 Task: Add an event with the title Second Training Session: Effective Team Collaboration Strategies, date '2024/03/26', time 7:30 AM to 9:30 AMand add a description: Reviewing the campaign's budget allocation and resource utilization to determine if they were optimized and aligned with the campaign goals. This includes evaluating the cost-effectiveness of various marketing activities and identifying opportunities for cost reduction or reallocation., put the event into Green category . Add location for the event as: Antwerp, Belgium, logged in from the account softage.8@softage.netand send the event invitation to softage.9@softage.net and softage.10@softage.net. Set a reminder for the event 30 minutes before
Action: Mouse moved to (132, 155)
Screenshot: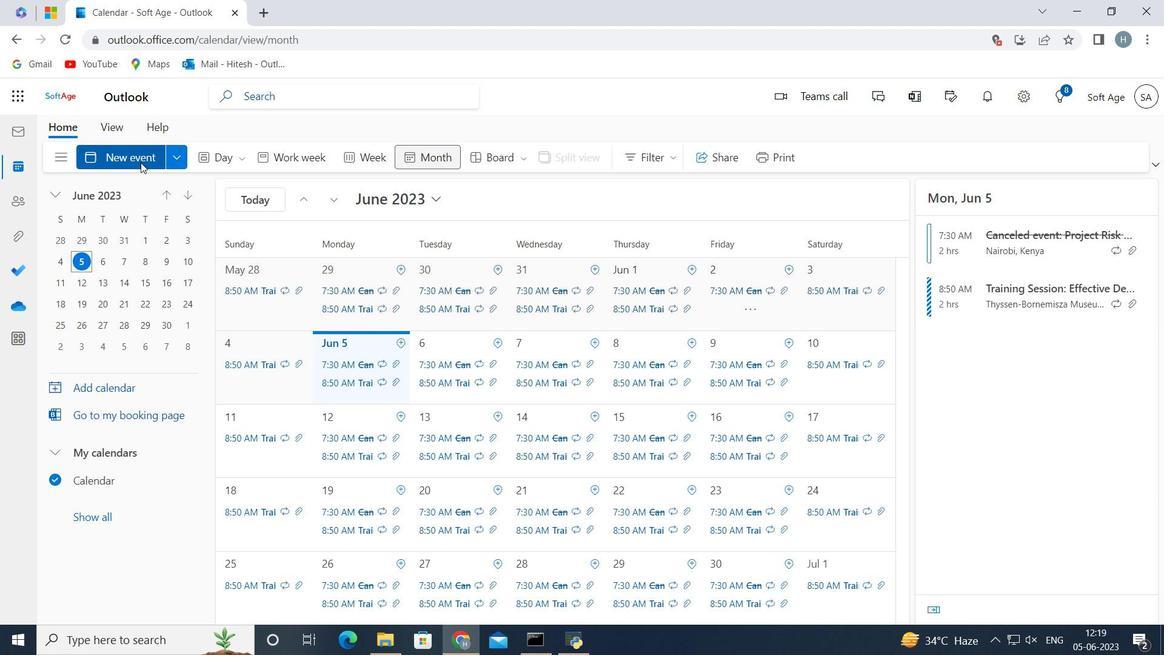 
Action: Mouse pressed left at (132, 155)
Screenshot: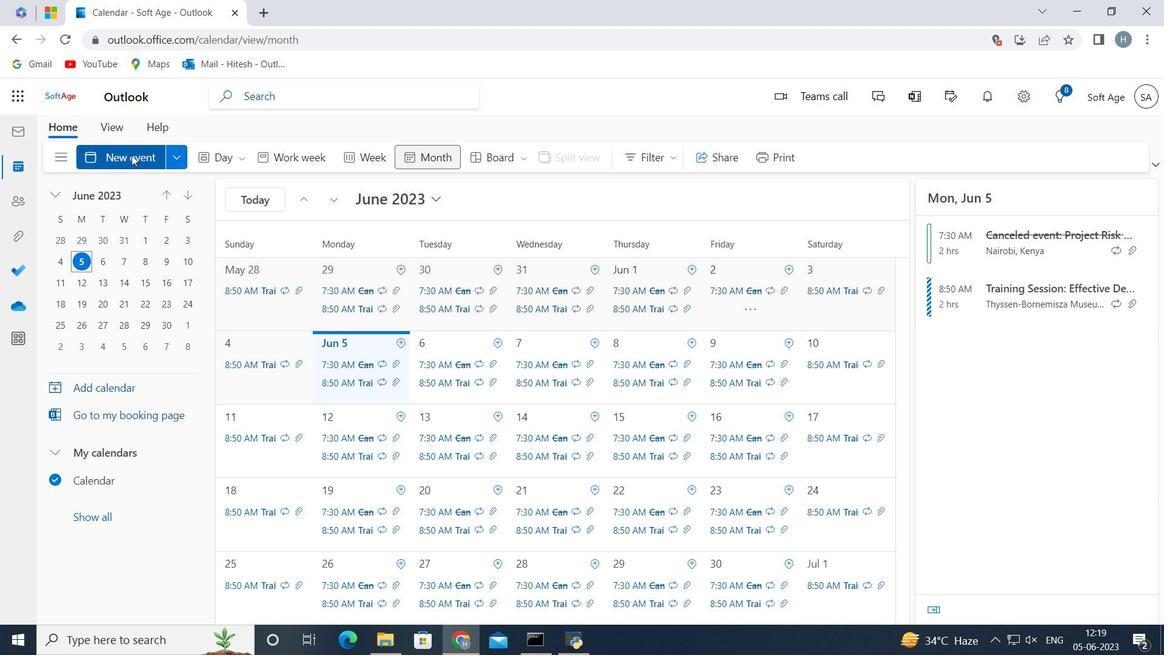 
Action: Mouse moved to (303, 246)
Screenshot: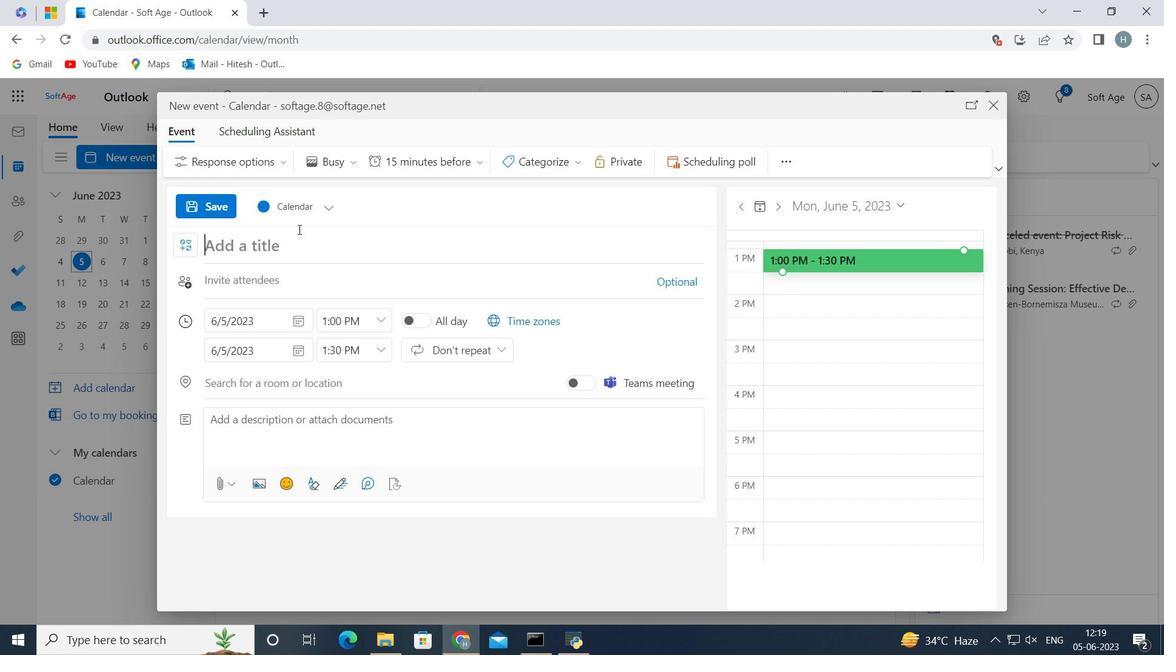 
Action: Mouse pressed left at (303, 246)
Screenshot: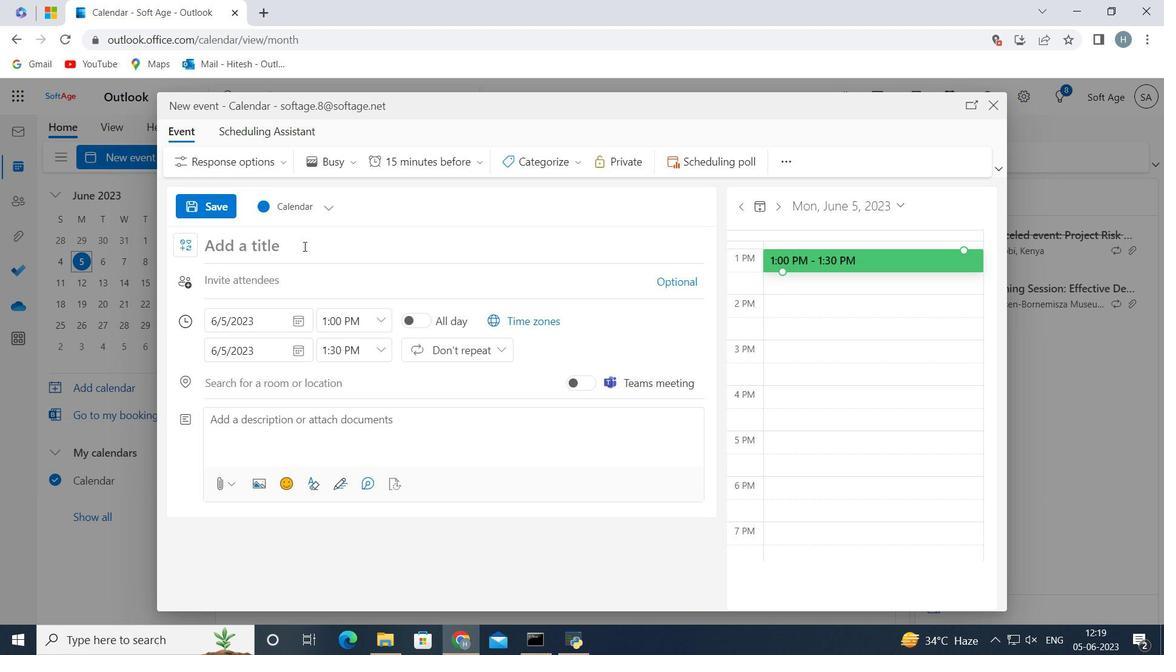 
Action: Key pressed <Key.shift>Second<Key.space><Key.shift>Training<Key.space><Key.shift>Session<Key.shift_r>:<Key.space><Key.shift>Effective<Key.space><Key.shift>Team<Key.space><Key.shift>Collaboration<Key.space><Key.shift>Strategies<Key.space>
Screenshot: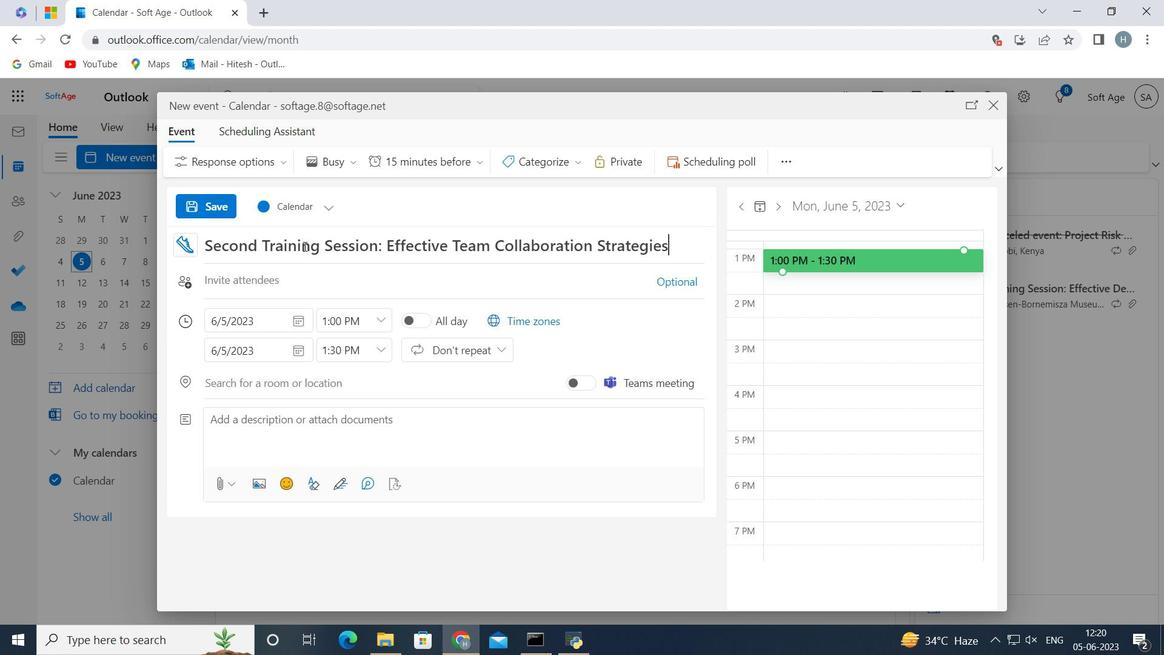 
Action: Mouse moved to (300, 318)
Screenshot: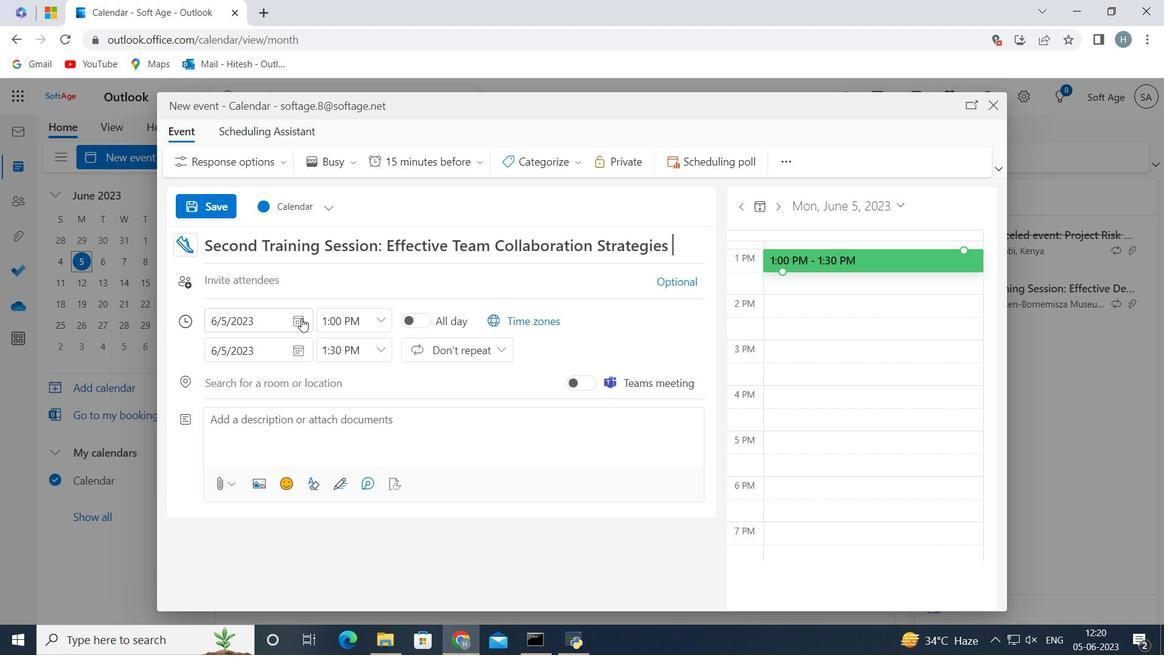 
Action: Mouse pressed left at (300, 318)
Screenshot: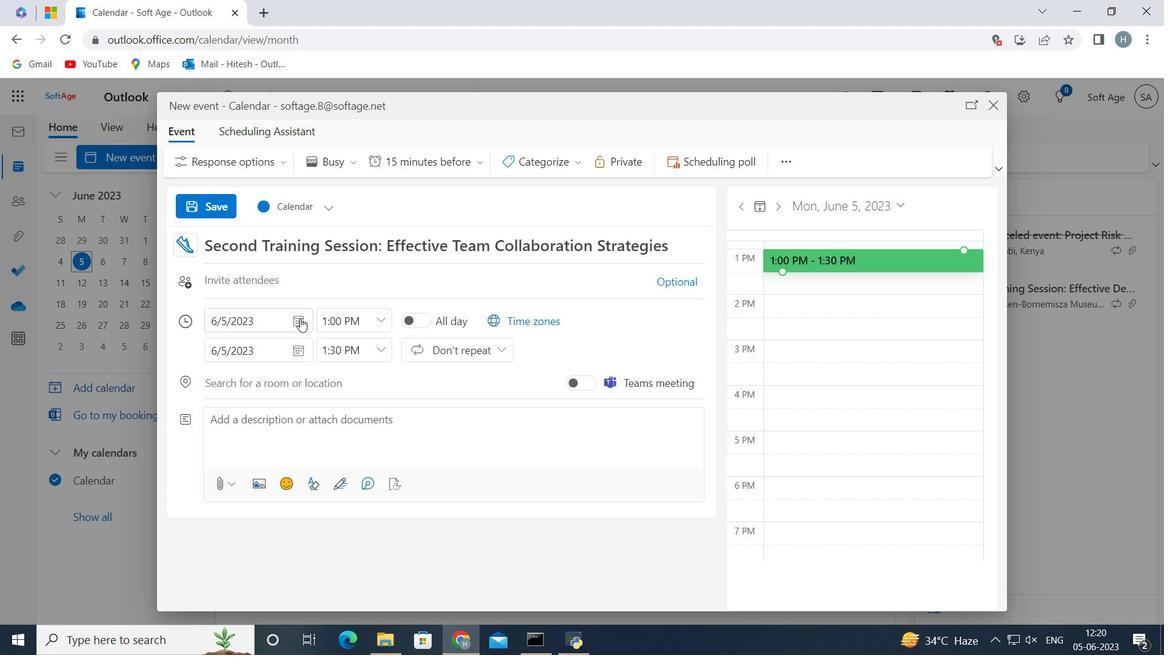 
Action: Mouse moved to (287, 350)
Screenshot: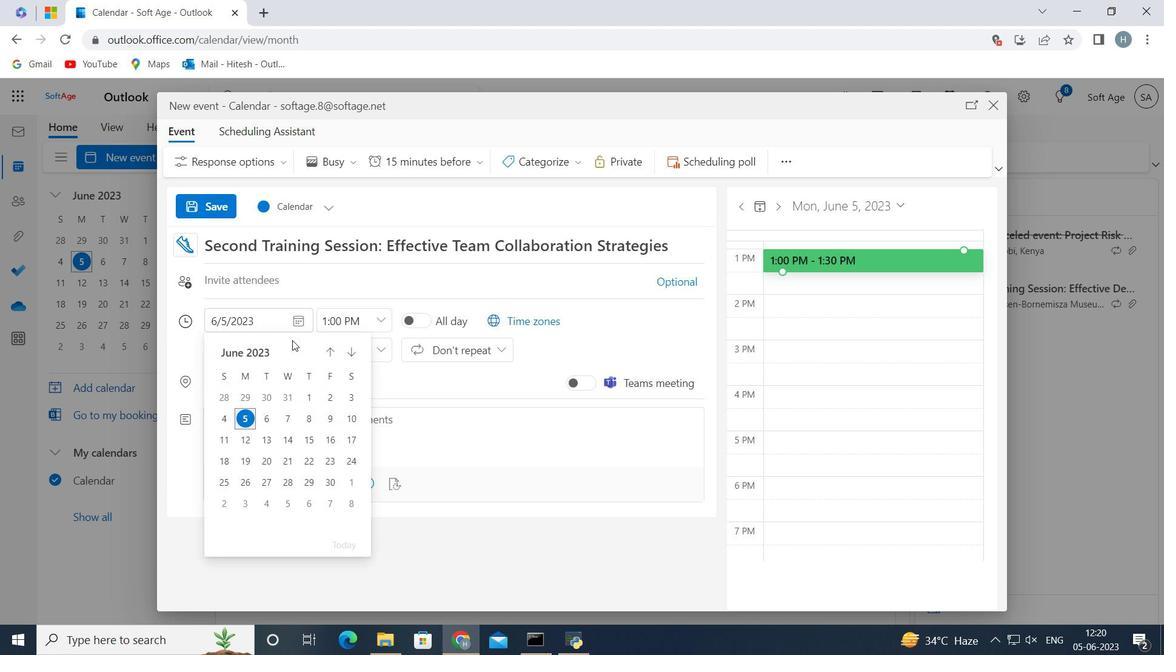 
Action: Mouse pressed left at (287, 350)
Screenshot: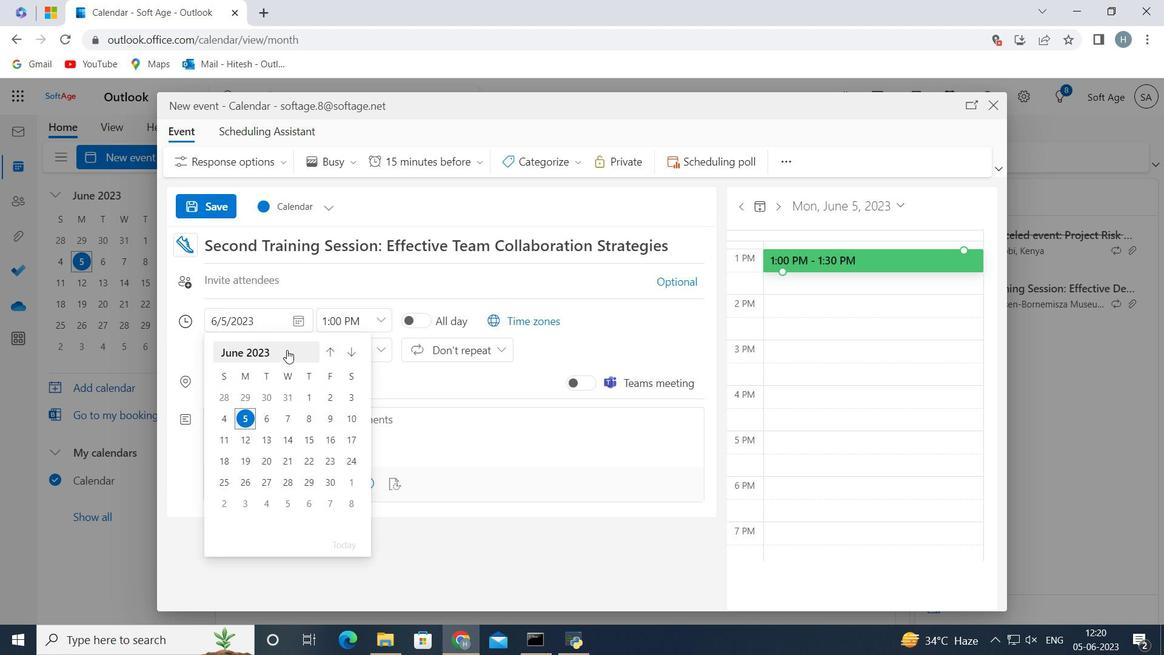 
Action: Mouse pressed left at (287, 350)
Screenshot: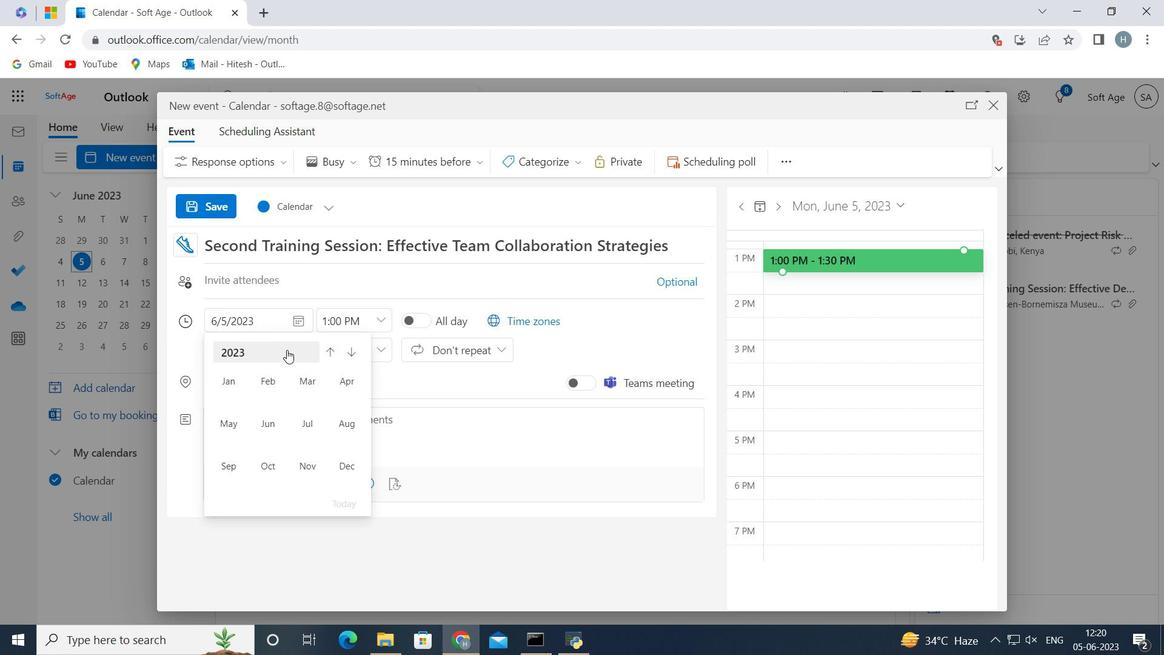 
Action: Mouse moved to (229, 415)
Screenshot: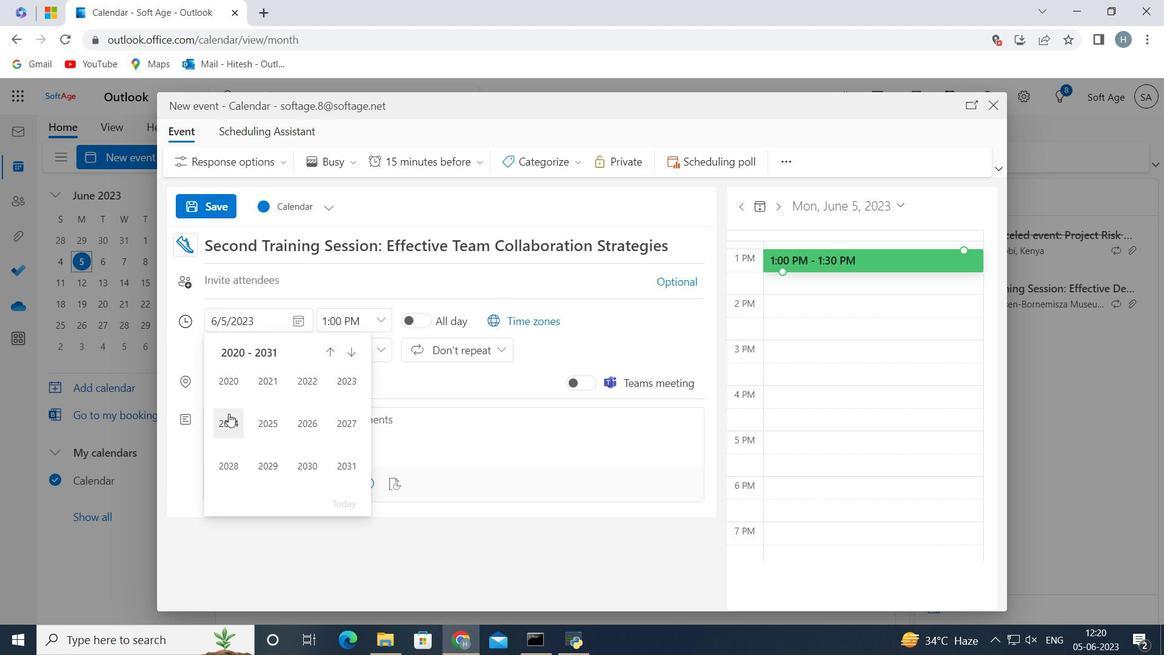 
Action: Mouse pressed left at (229, 415)
Screenshot: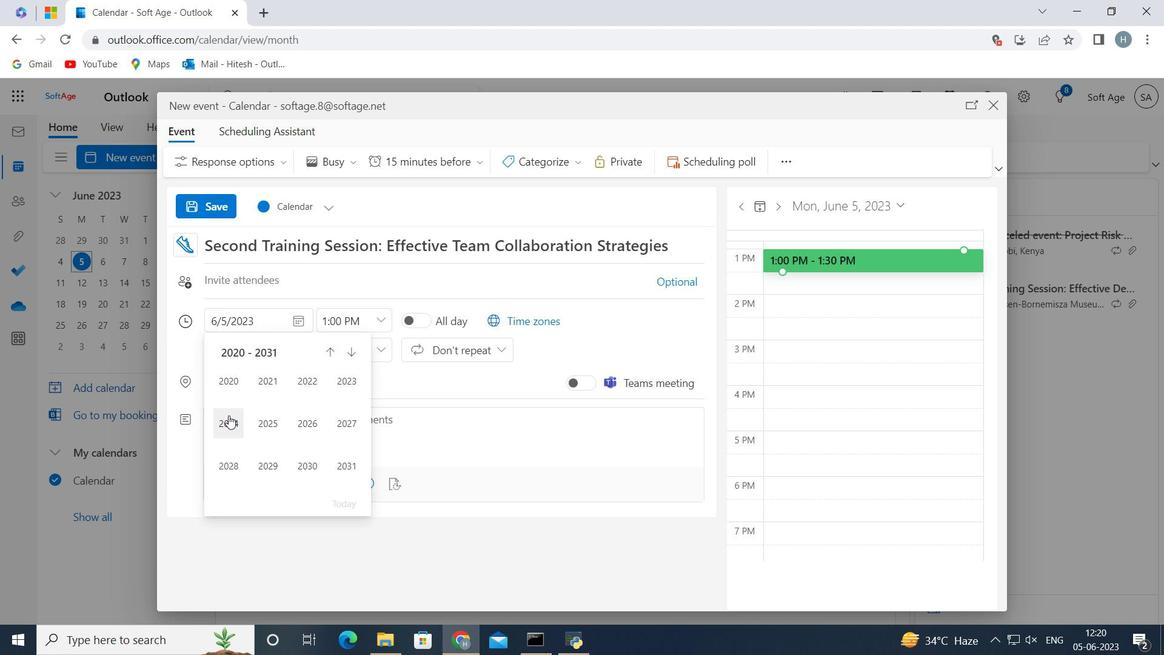 
Action: Mouse moved to (309, 379)
Screenshot: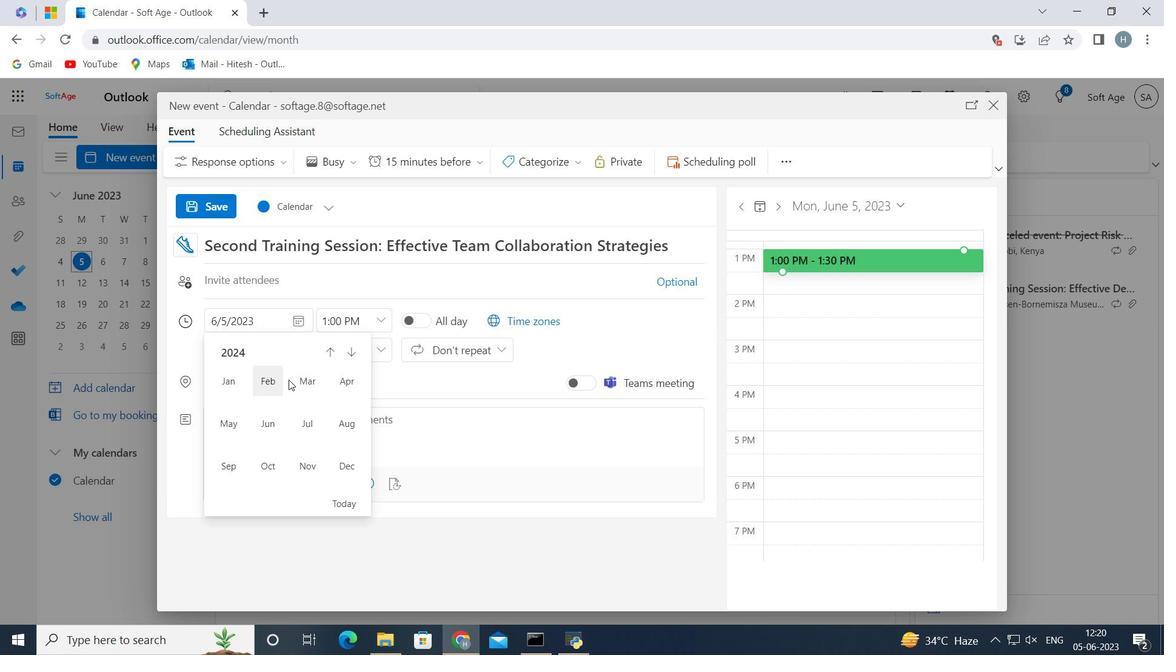 
Action: Mouse pressed left at (309, 379)
Screenshot: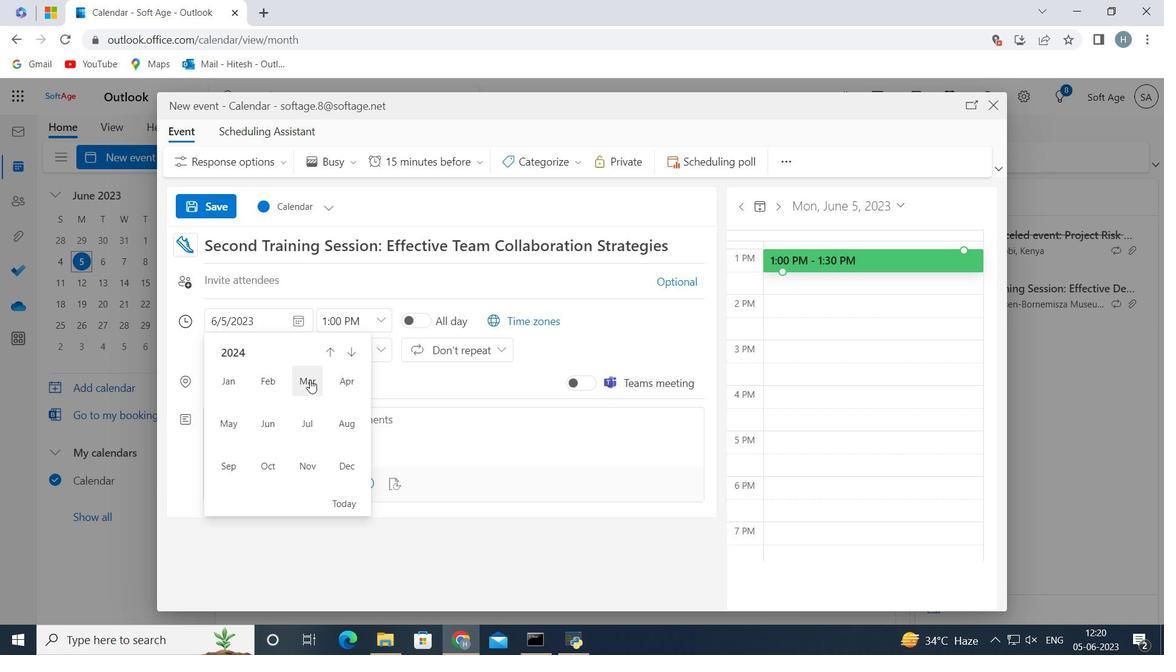 
Action: Mouse moved to (266, 479)
Screenshot: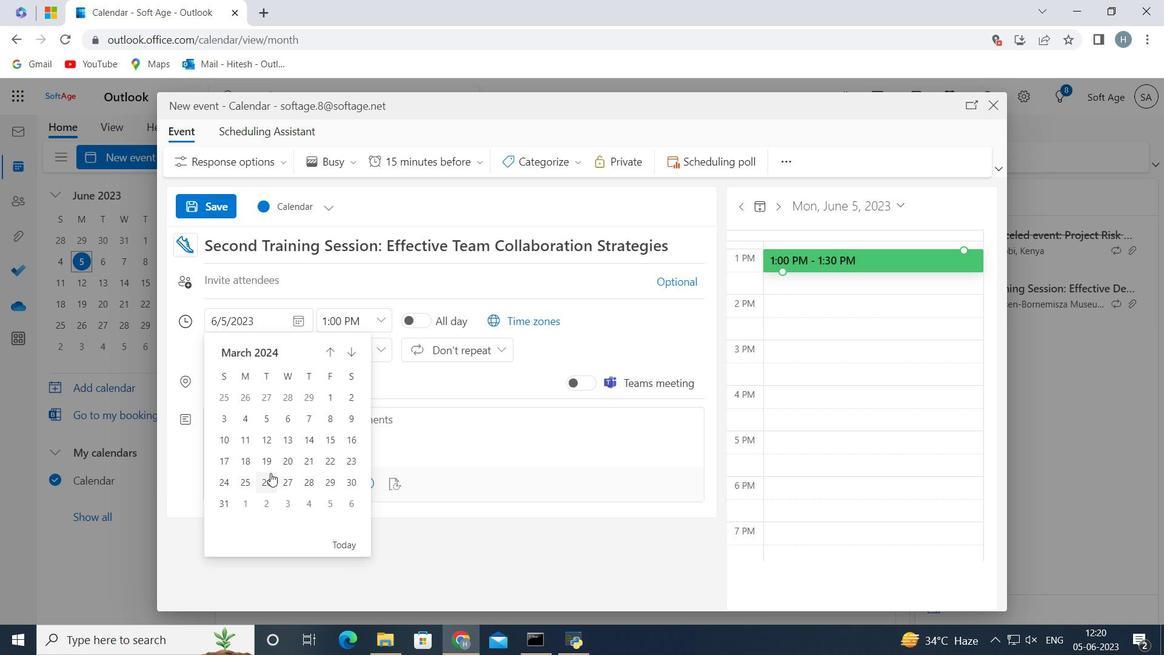 
Action: Mouse pressed left at (266, 479)
Screenshot: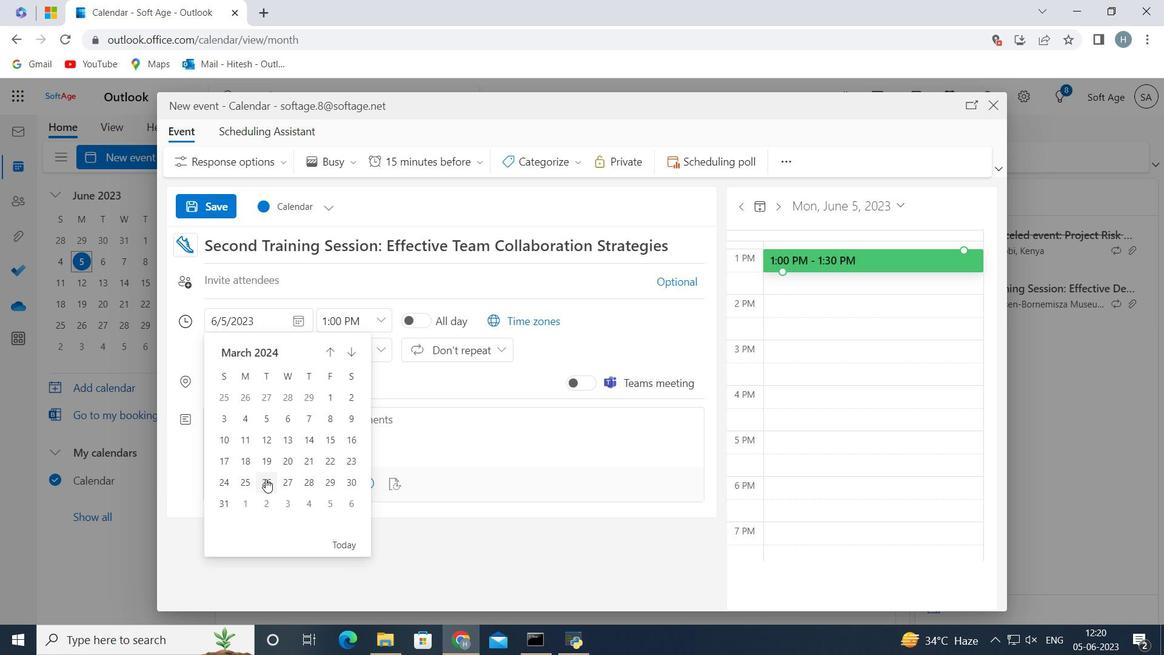 
Action: Mouse moved to (382, 317)
Screenshot: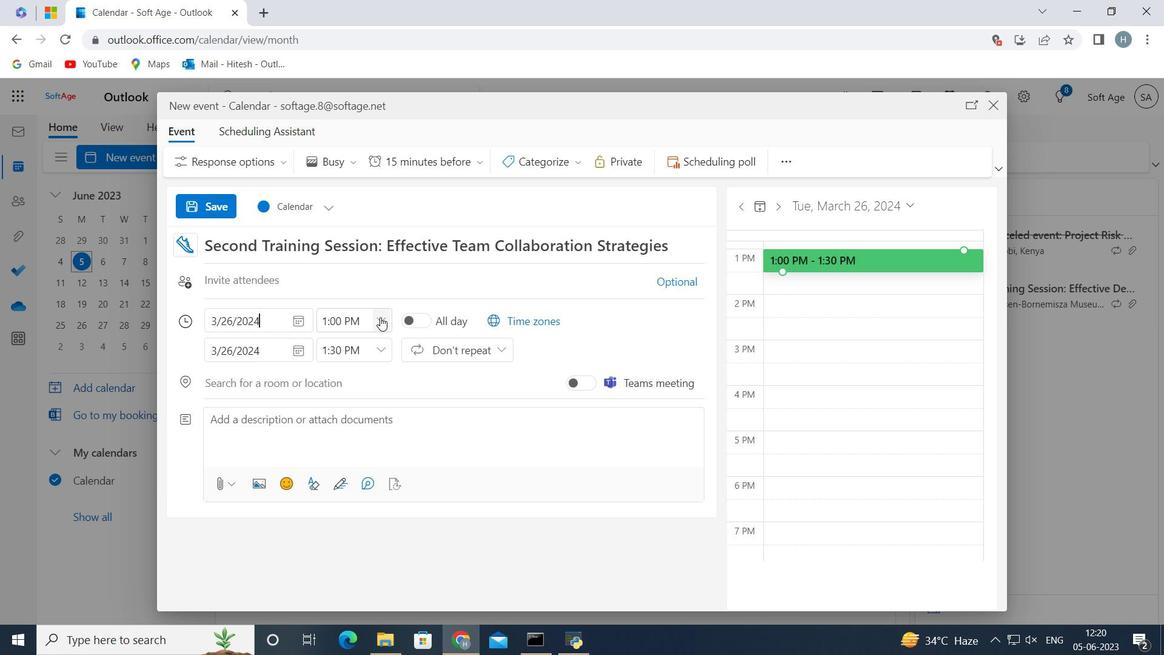 
Action: Mouse pressed left at (382, 317)
Screenshot: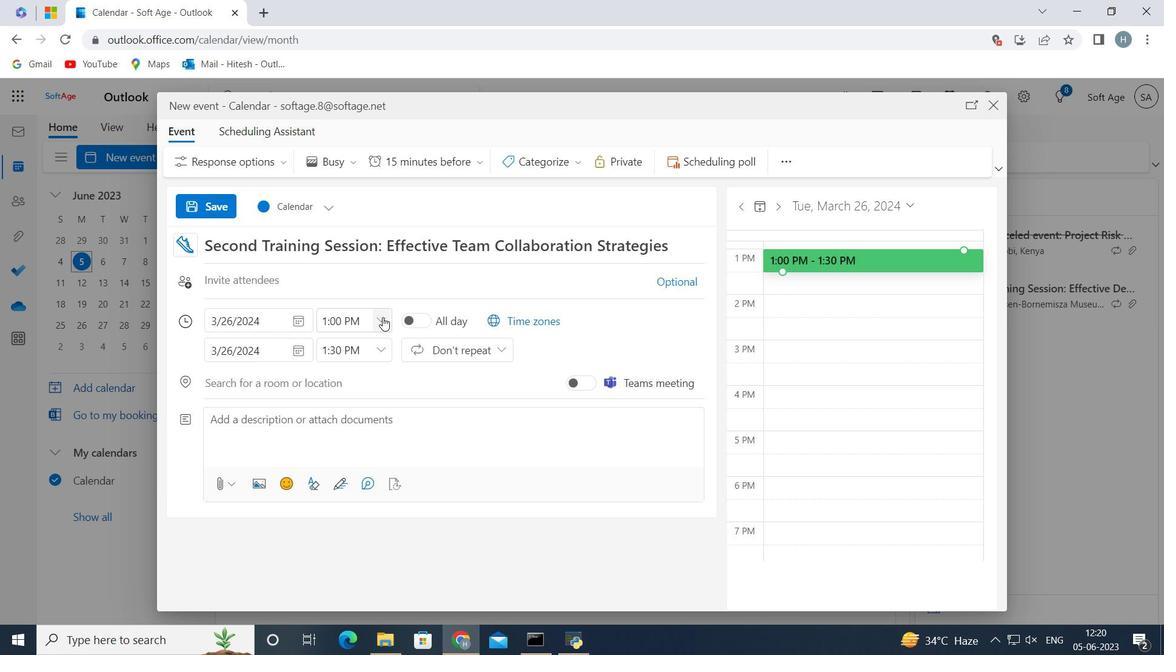 
Action: Mouse moved to (358, 406)
Screenshot: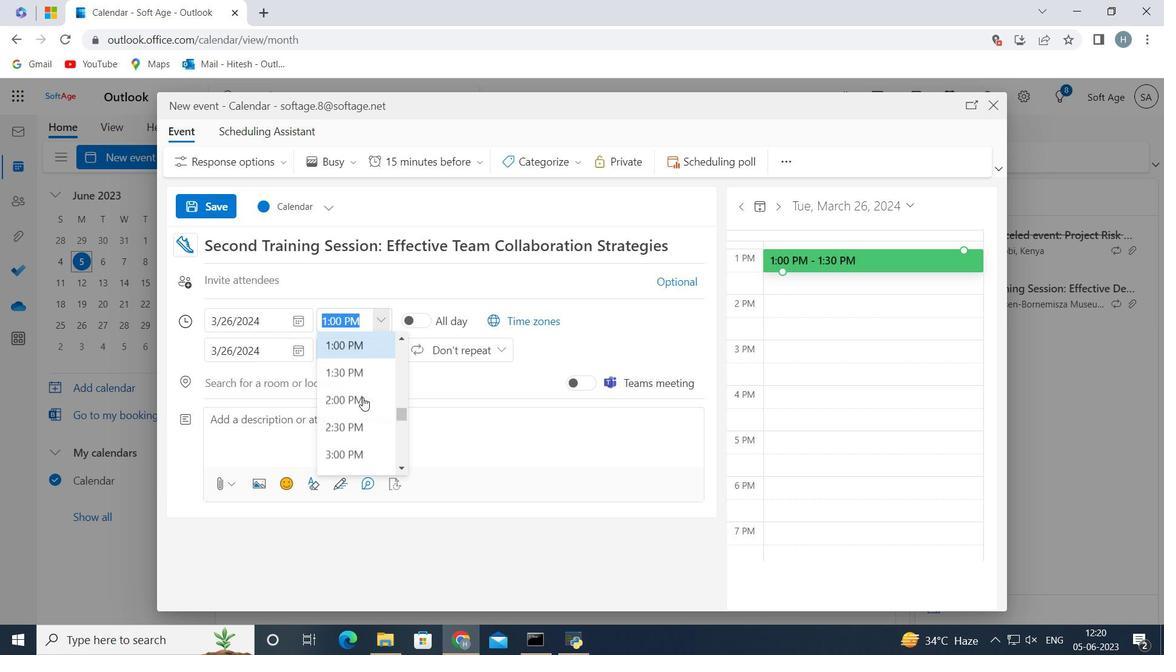 
Action: Mouse scrolled (358, 406) with delta (0, 0)
Screenshot: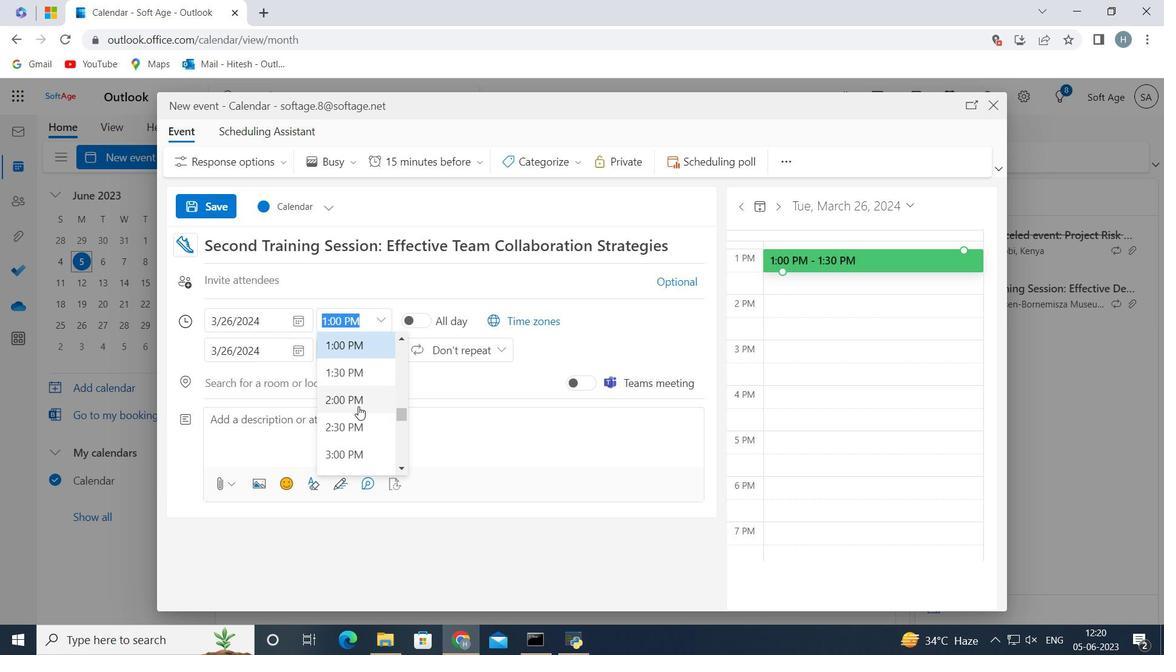 
Action: Mouse scrolled (358, 406) with delta (0, 0)
Screenshot: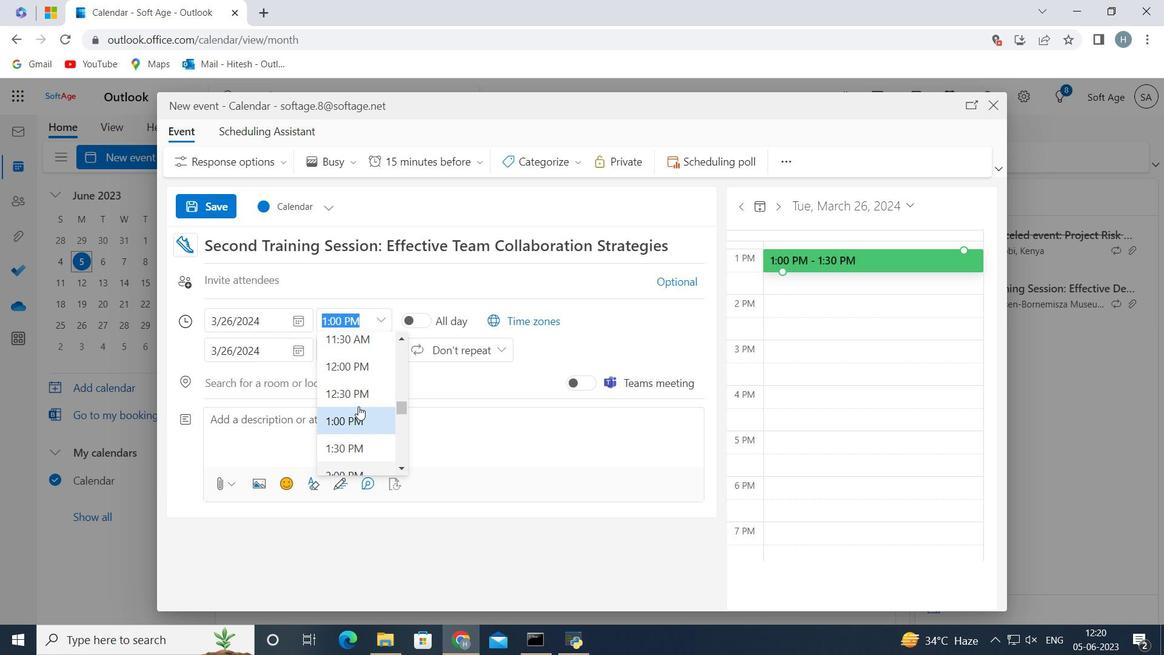
Action: Mouse scrolled (358, 406) with delta (0, 0)
Screenshot: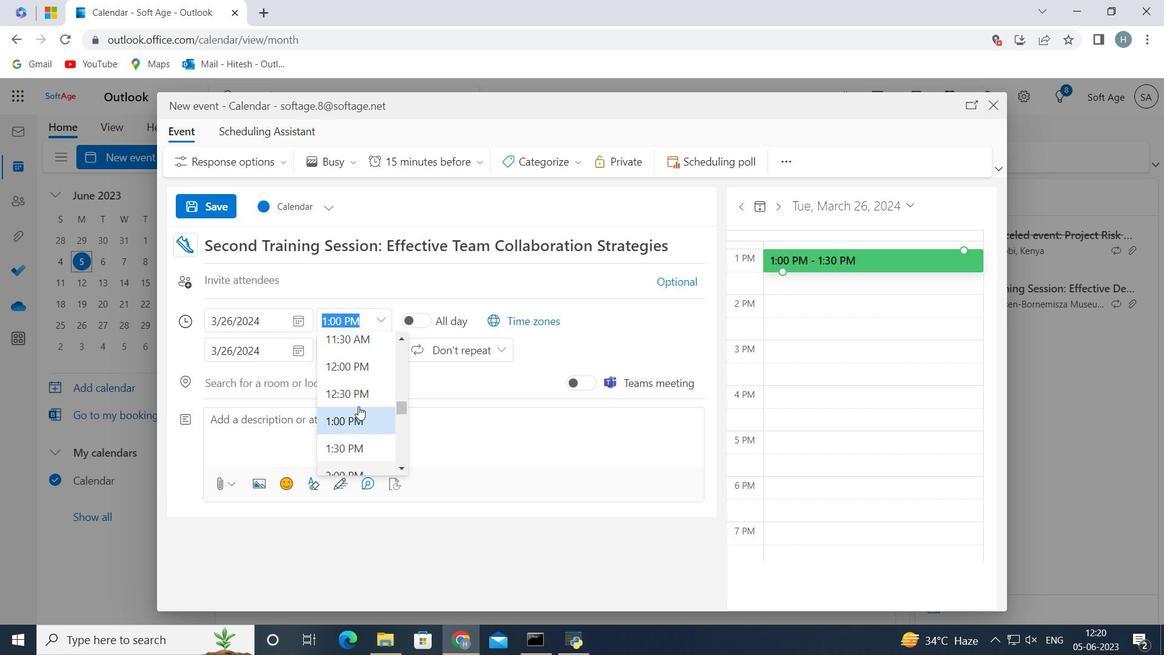 
Action: Mouse scrolled (358, 406) with delta (0, 0)
Screenshot: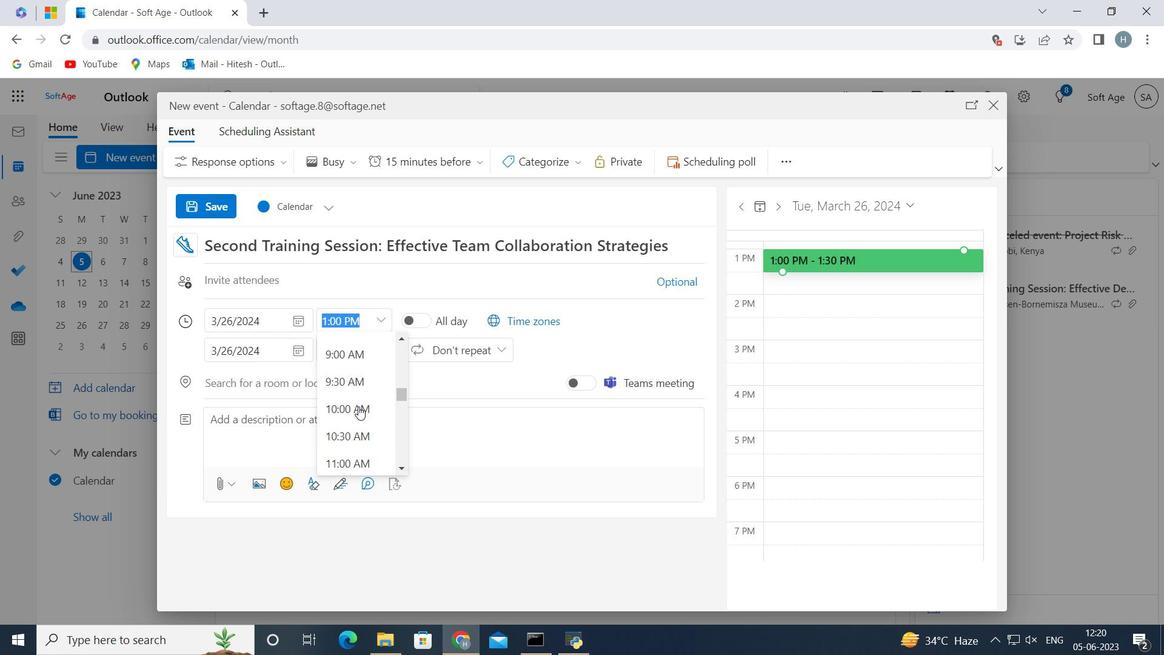 
Action: Mouse scrolled (358, 406) with delta (0, 0)
Screenshot: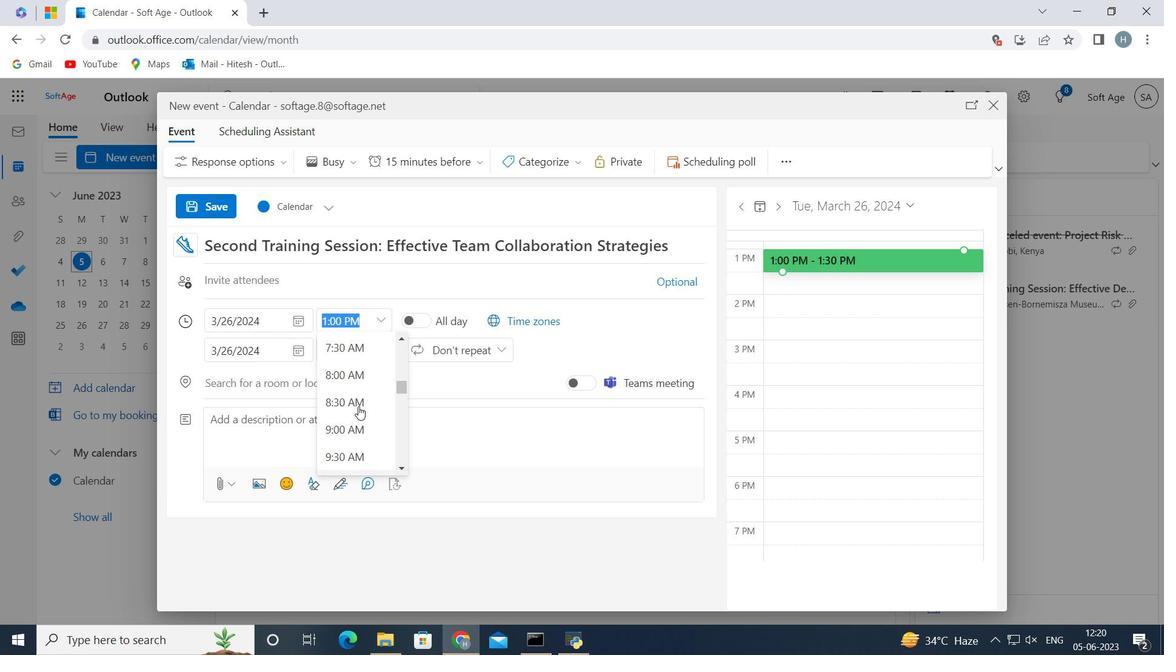 
Action: Mouse moved to (352, 420)
Screenshot: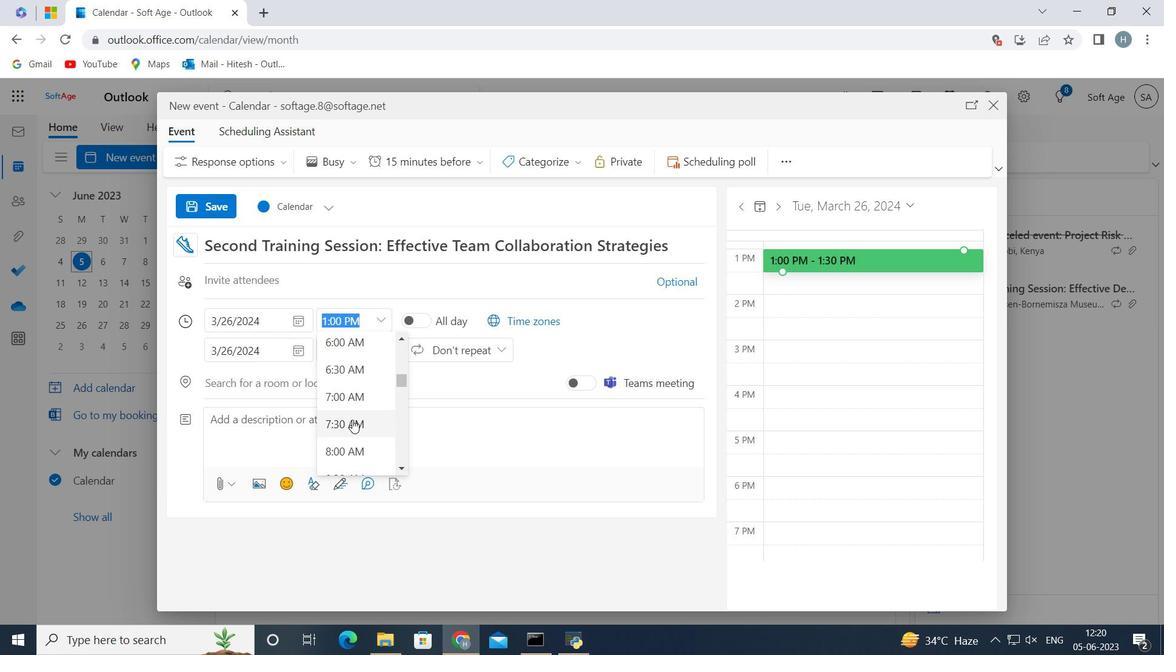 
Action: Mouse pressed left at (352, 420)
Screenshot: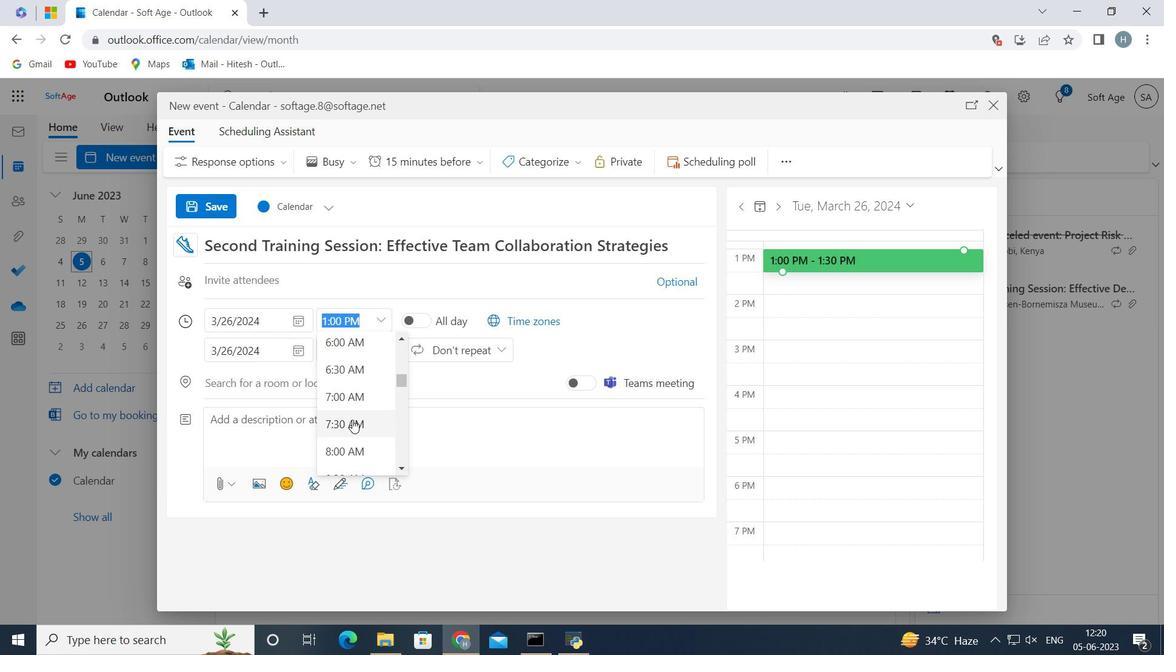 
Action: Mouse moved to (379, 348)
Screenshot: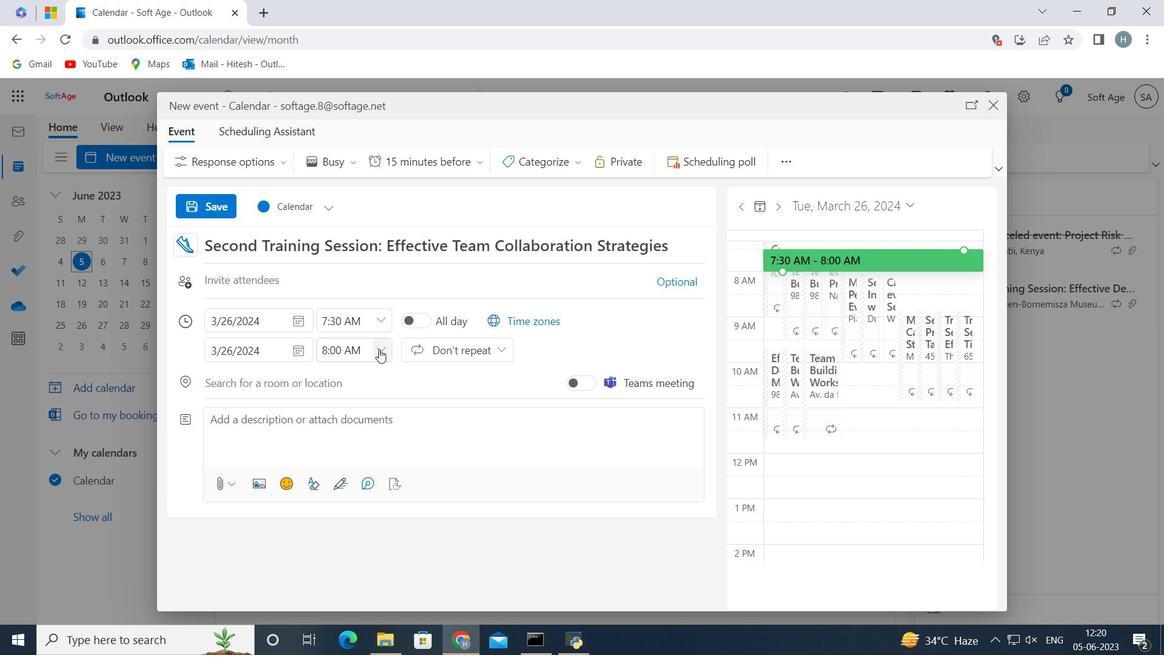 
Action: Mouse pressed left at (379, 348)
Screenshot: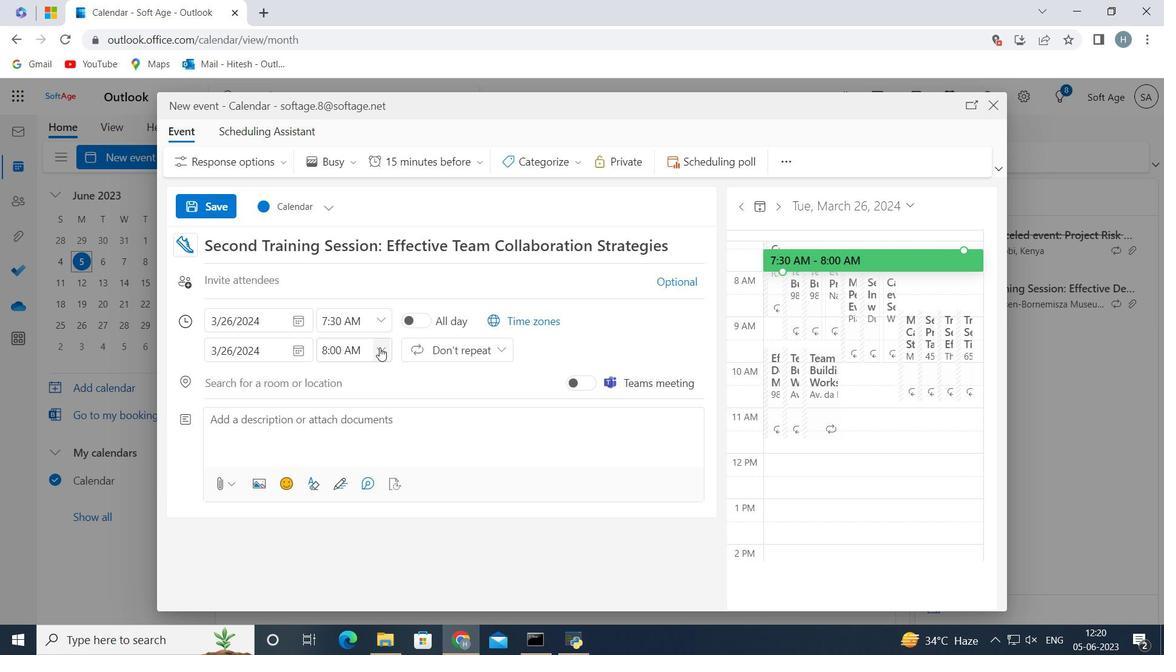 
Action: Mouse moved to (379, 451)
Screenshot: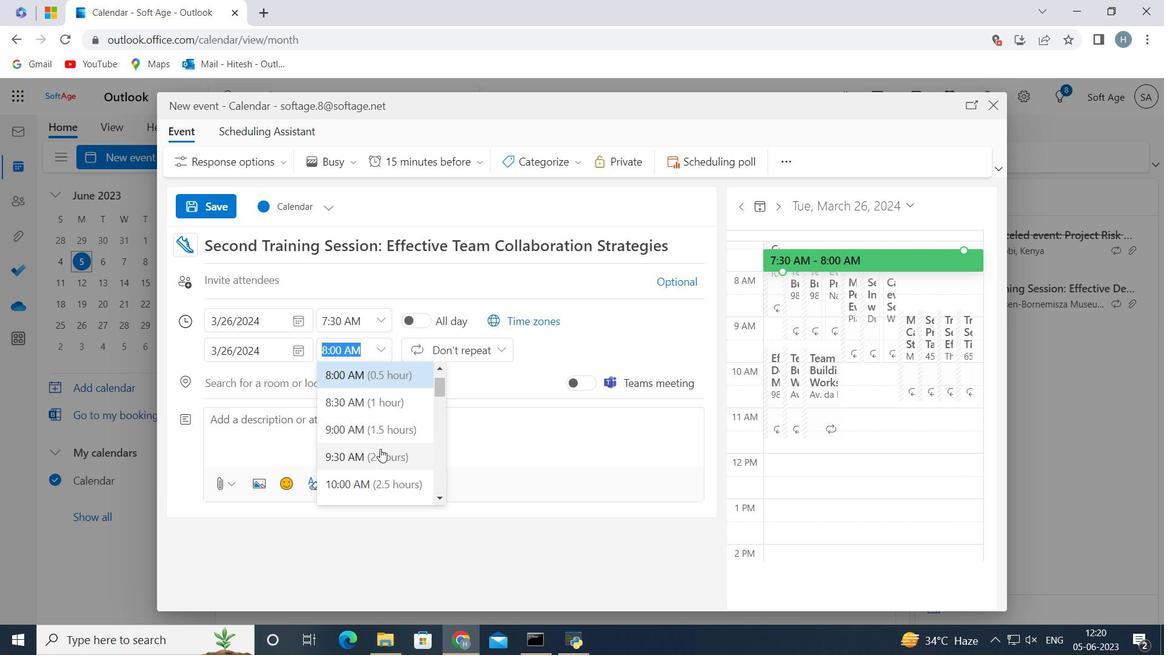 
Action: Mouse pressed left at (379, 451)
Screenshot: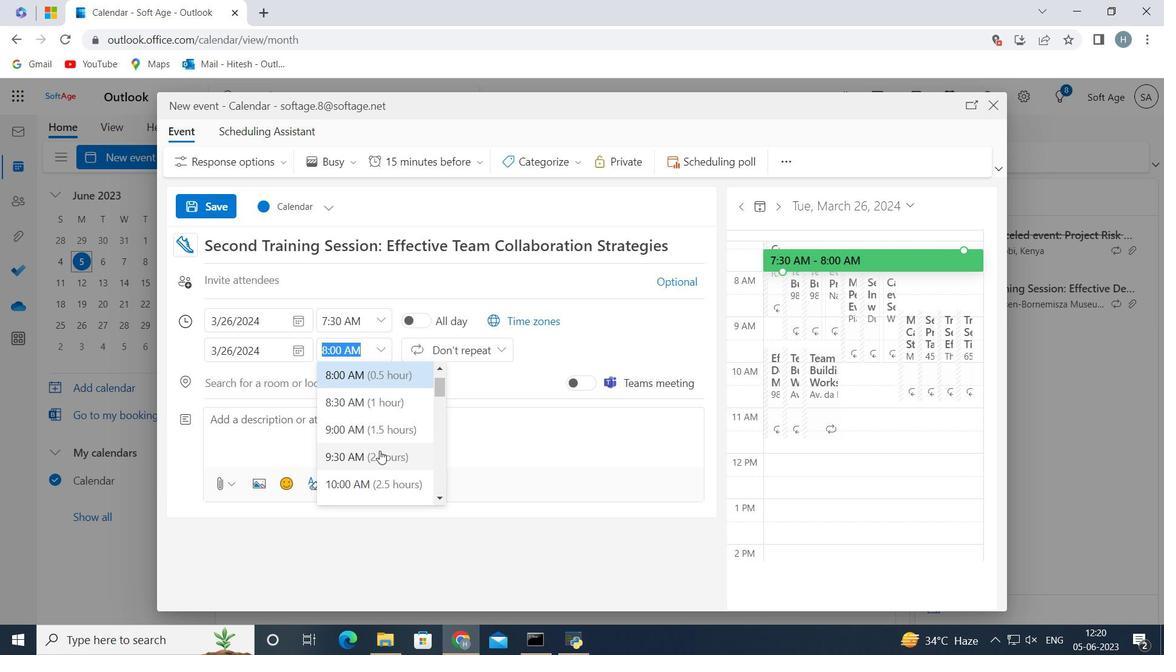 
Action: Mouse moved to (378, 423)
Screenshot: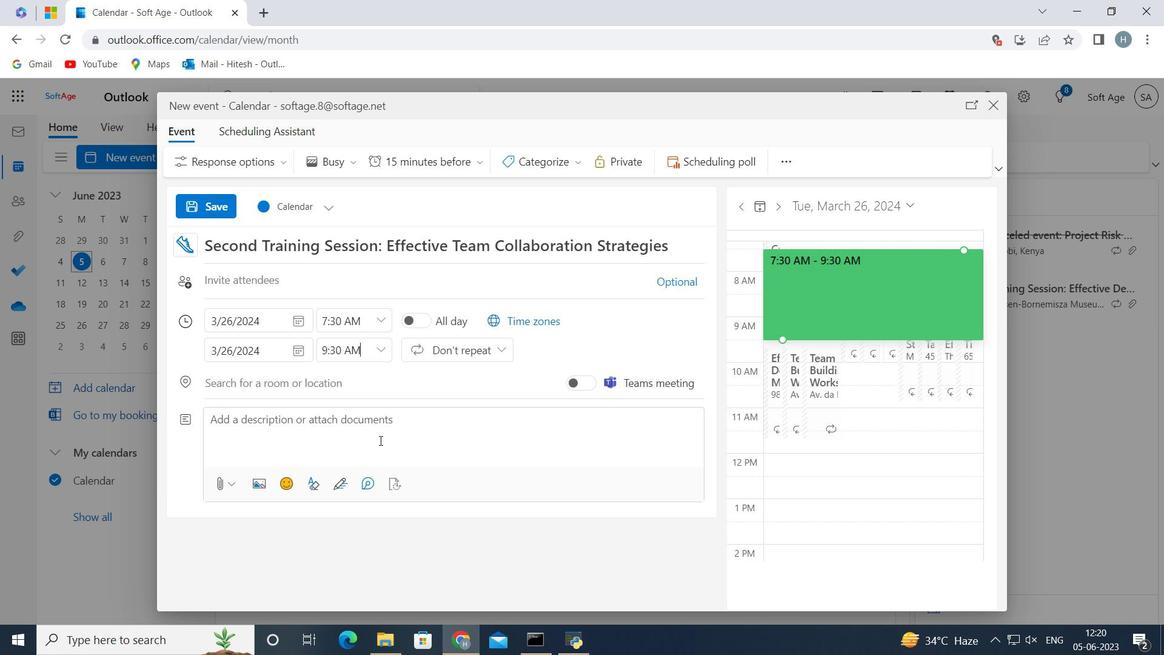 
Action: Mouse pressed left at (378, 423)
Screenshot: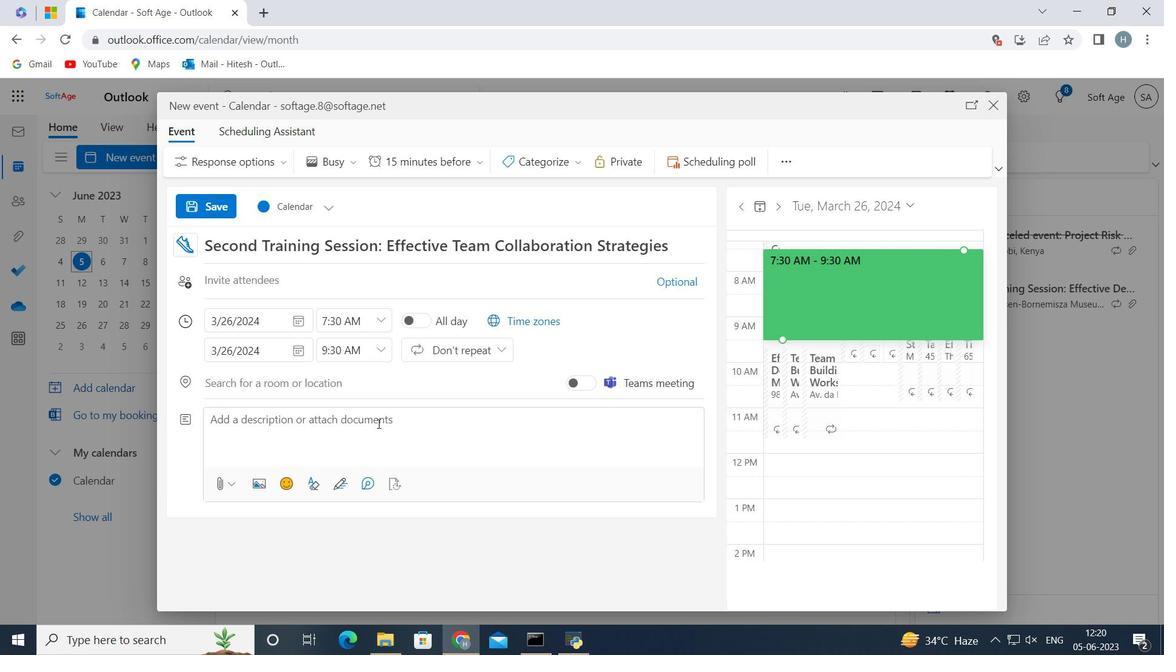 
Action: Key pressed <Key.shift>Reviewing<Key.space>the<Key.space>campaign;<Key.backspace>'s<Key.space>budget<Key.space>allocation<Key.space>and<Key.space>resources<Key.backspace><Key.space>utilization<Key.space>to<Key.space>determine<Key.space>if<Key.space>they<Key.space>were<Key.space>optimized<Key.space>and<Key.space>aligned<Key.space>with<Key.space>the<Key.space>campaign<Key.space>goals.<Key.space><Key.shift>This<Key.space>includes<Key.space>ec<Key.backspace>valuating<Key.space>the<Key.space>cost-effectiveness<Key.space>of<Key.space>varoi<Key.backspace><Key.backspace>ious<Key.space>marketing<Key.space>activities<Key.space>and<Key.space>identifying<Key.space>opportunities<Key.space>for<Key.space>cost<Key.space>reduction<Key.space>or<Key.space>reallocation.<Key.space>
Screenshot: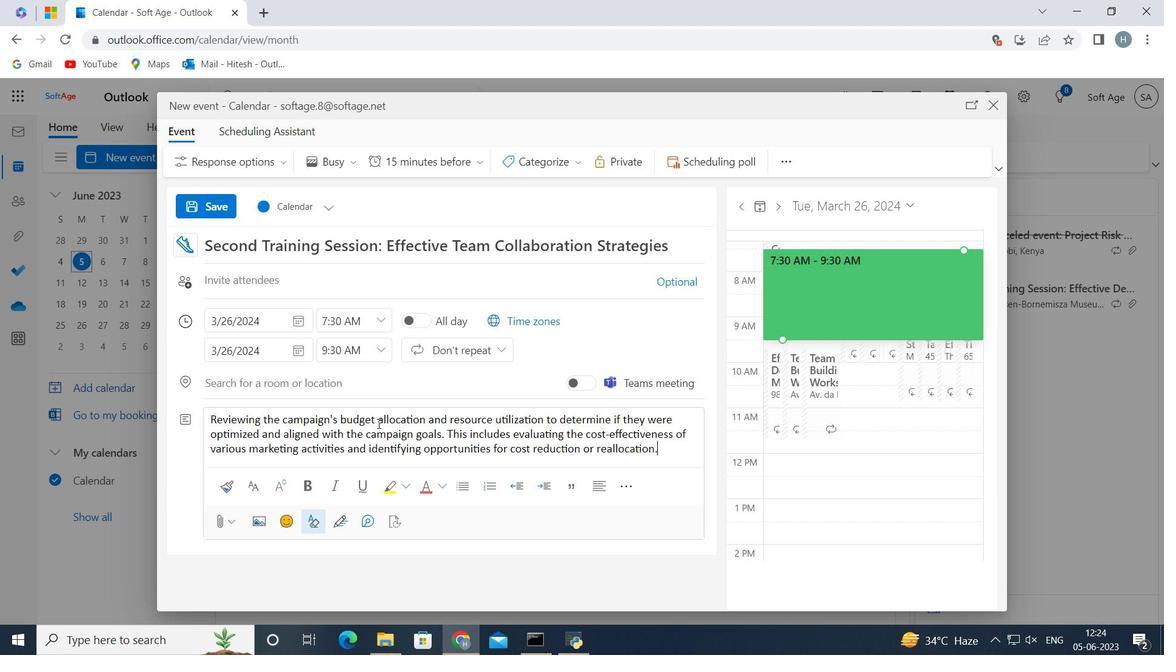 
Action: Mouse moved to (574, 166)
Screenshot: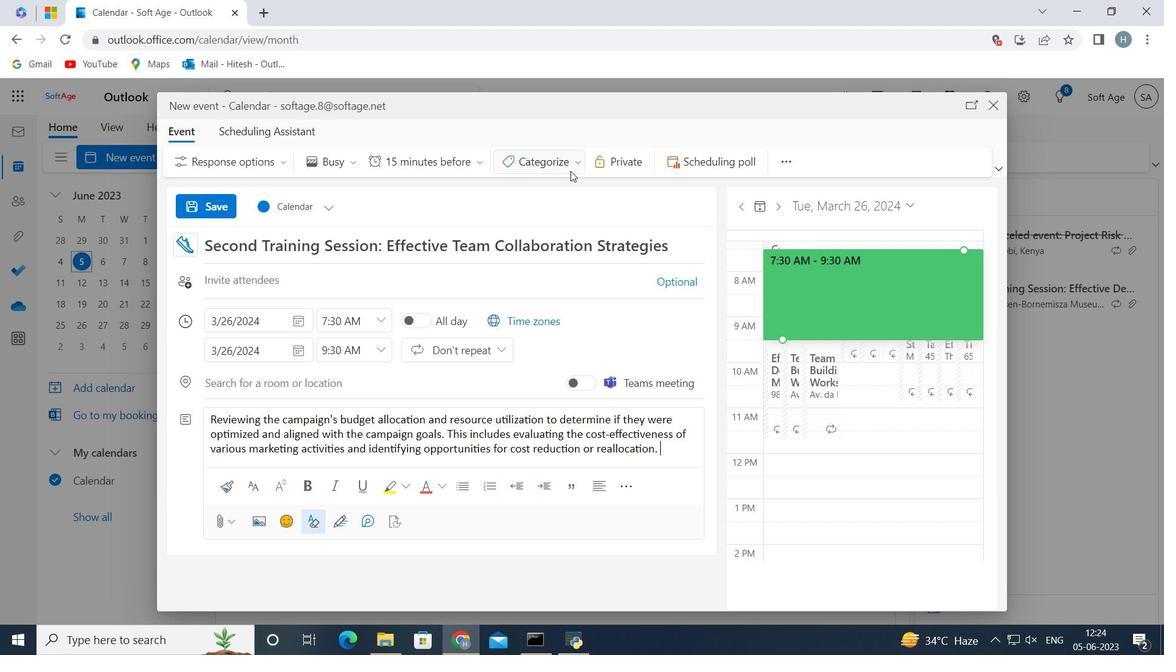 
Action: Mouse pressed left at (574, 166)
Screenshot: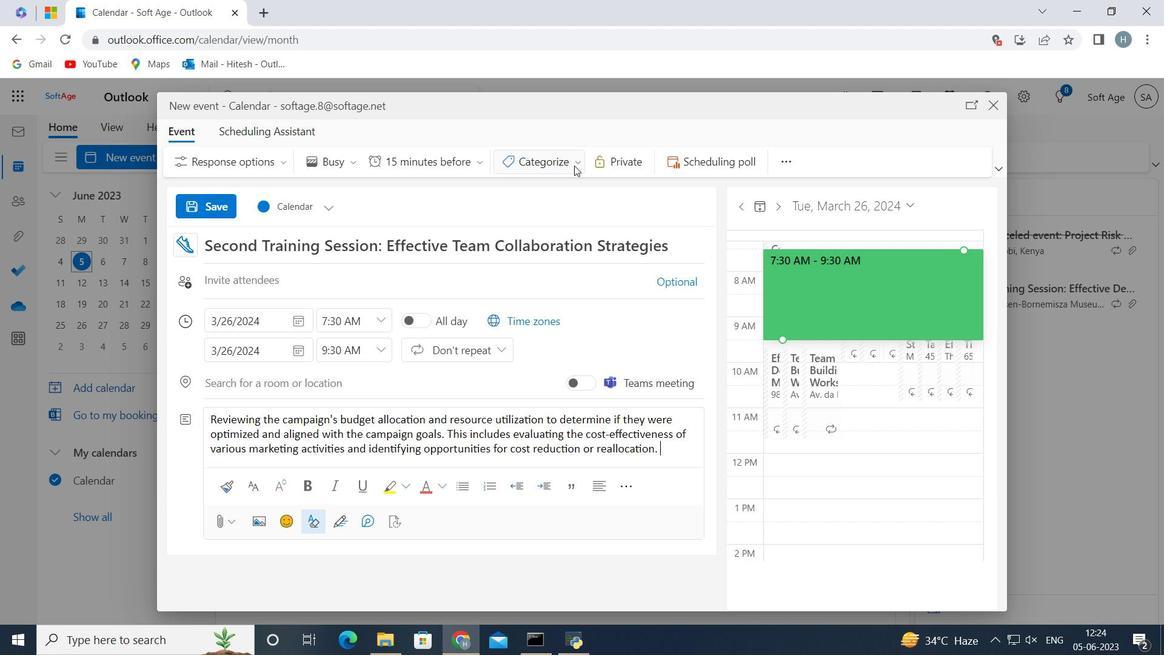 
Action: Mouse moved to (567, 212)
Screenshot: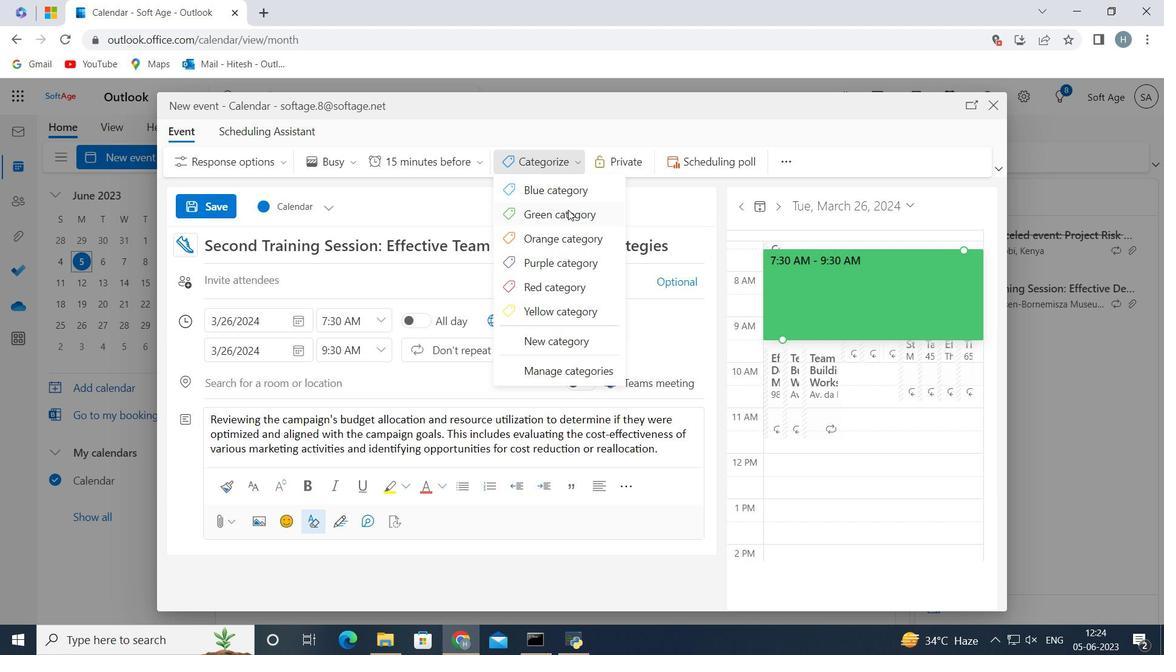 
Action: Mouse pressed left at (567, 212)
Screenshot: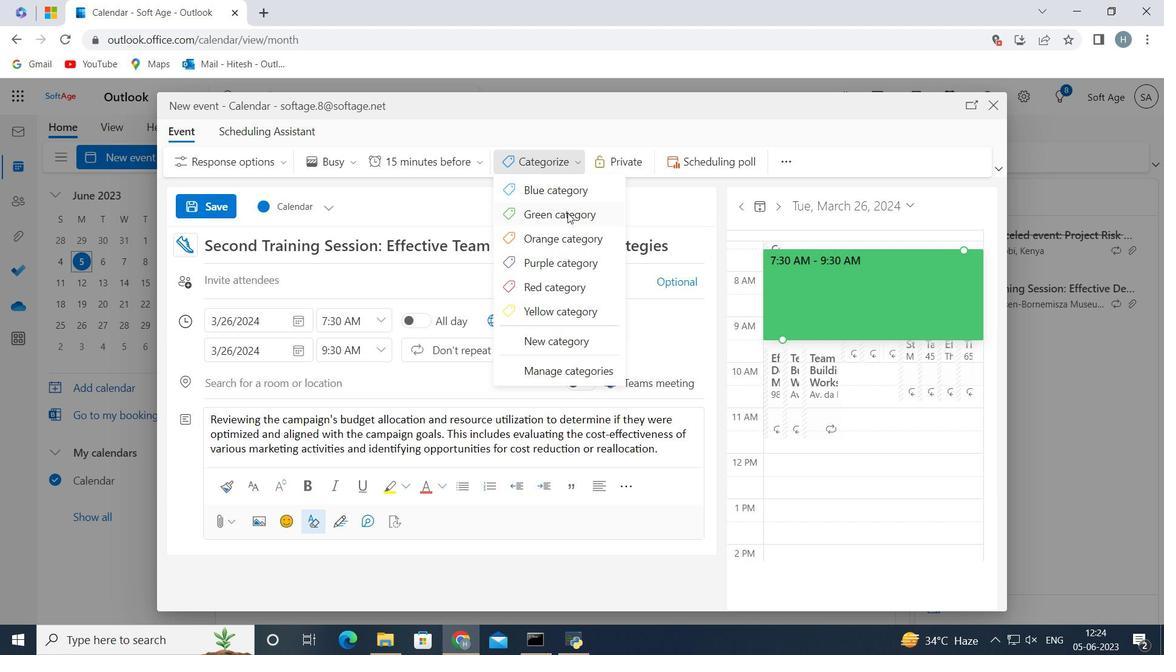 
Action: Mouse moved to (337, 386)
Screenshot: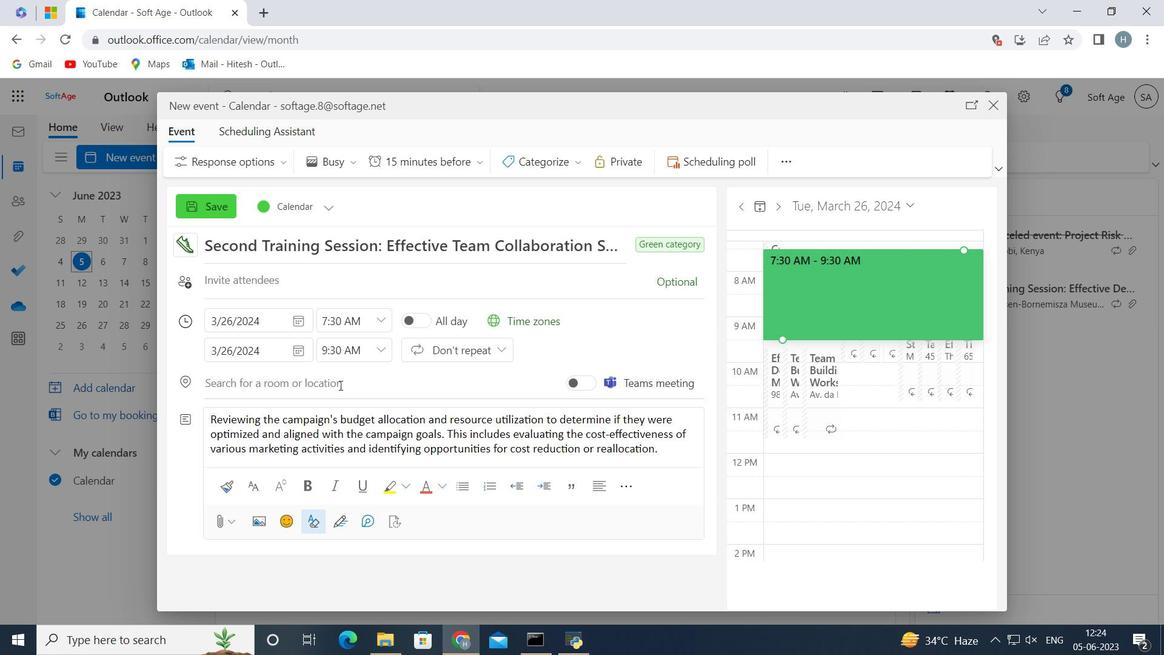
Action: Mouse pressed left at (337, 386)
Screenshot: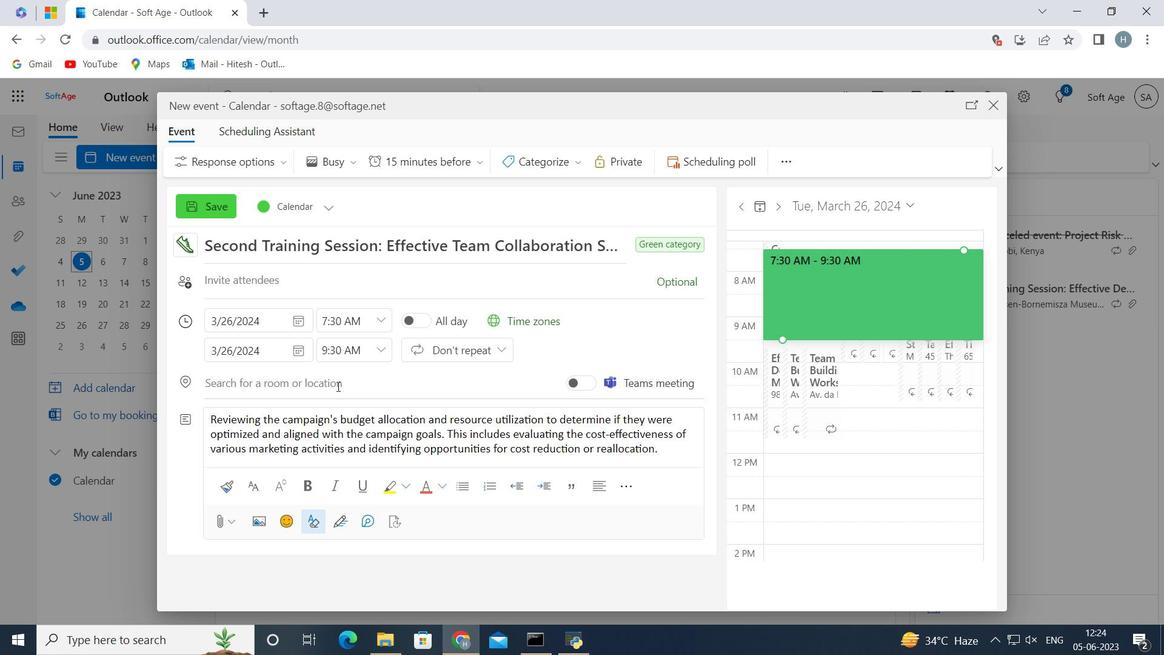
Action: Key pressed <Key.shift>Am<Key.backspace>ntwerp,<Key.space><Key.shift>Belgium<Key.space>
Screenshot: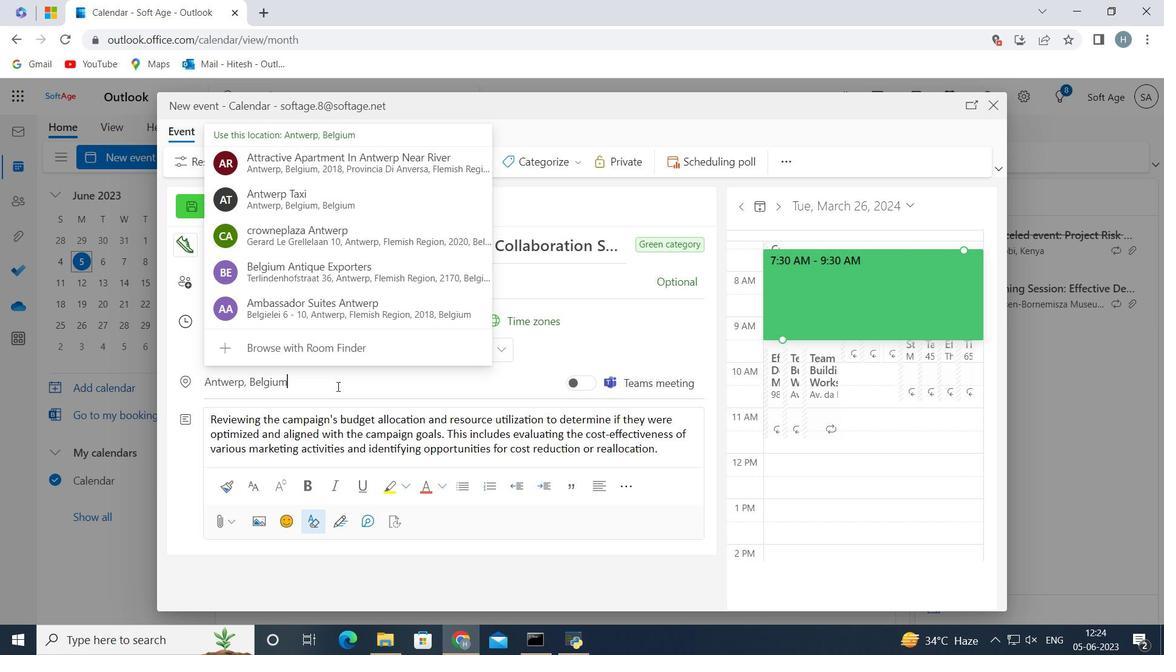 
Action: Mouse moved to (654, 337)
Screenshot: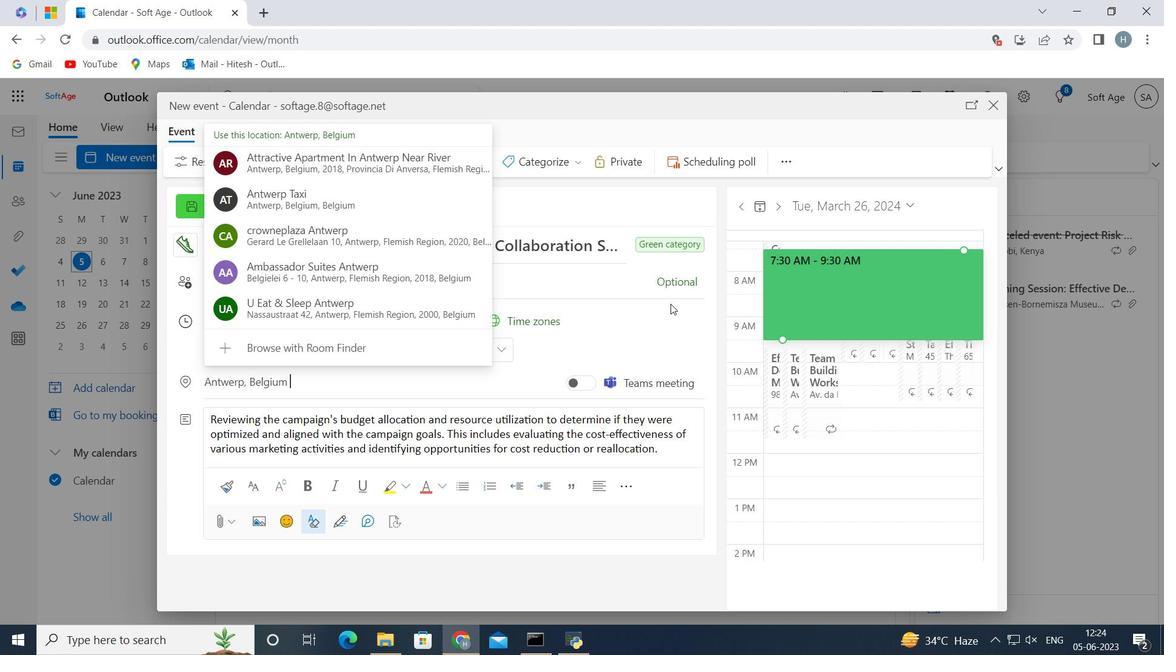 
Action: Mouse pressed left at (654, 337)
Screenshot: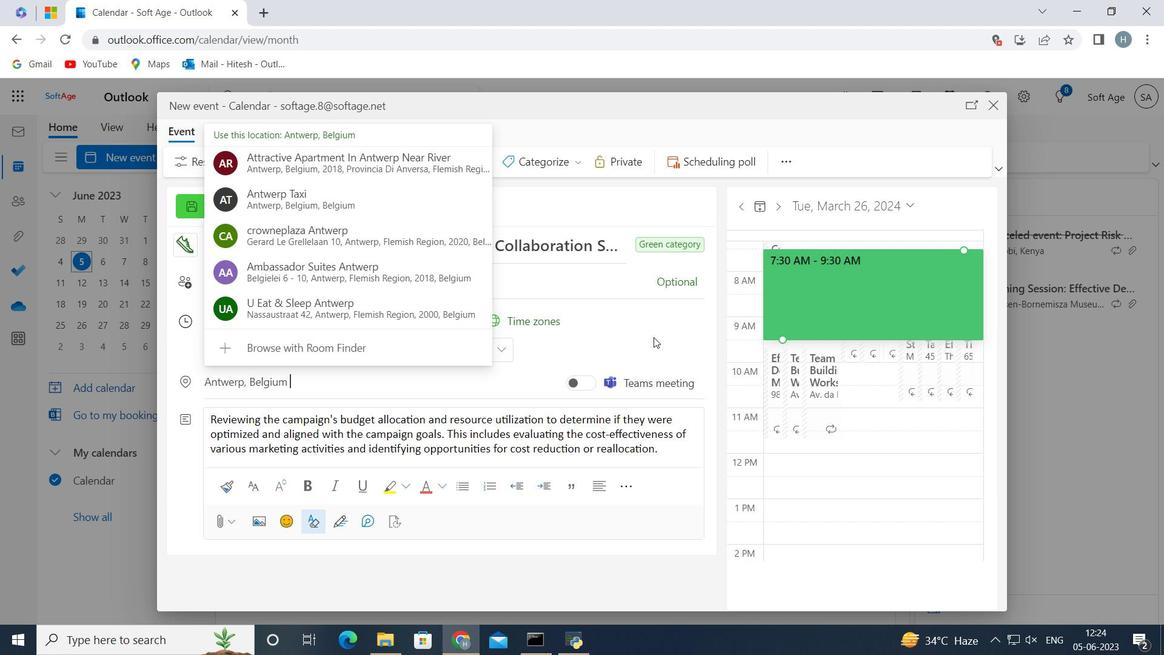 
Action: Mouse moved to (536, 289)
Screenshot: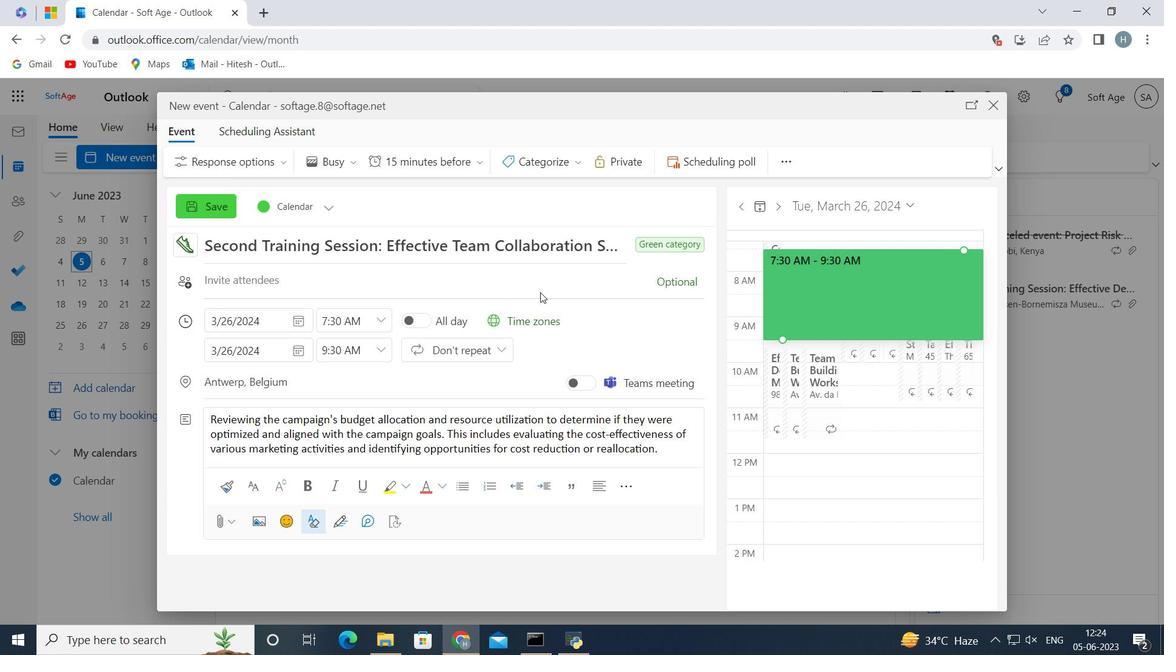 
Action: Mouse pressed left at (536, 289)
Screenshot: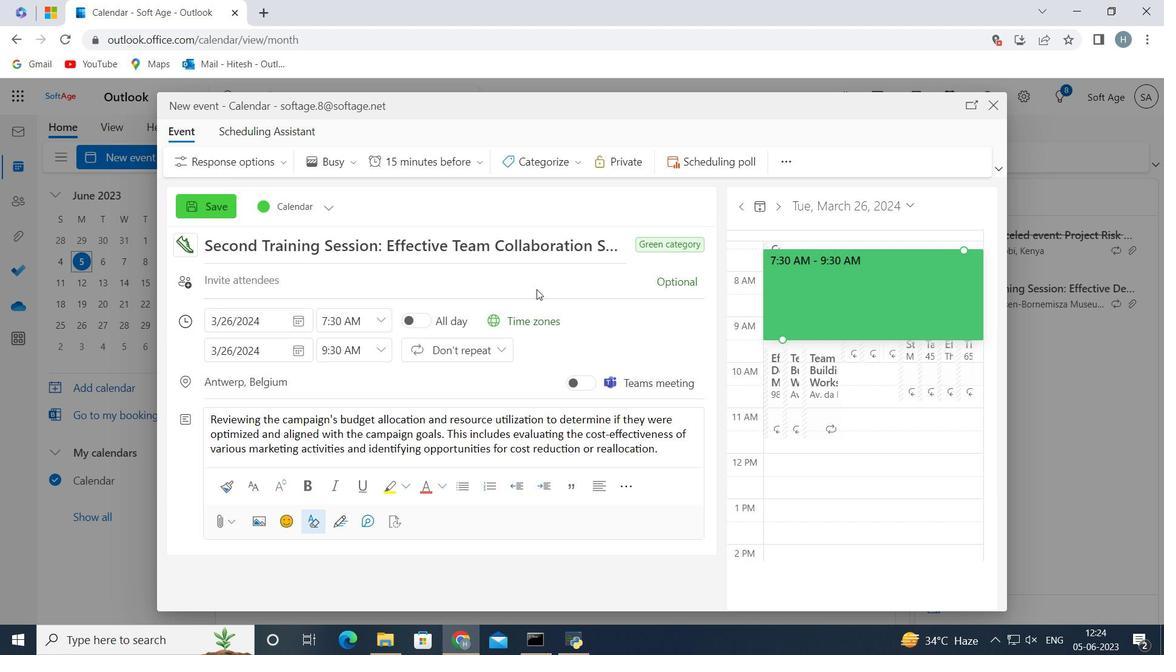 
Action: Key pressed softage.9<Key.shift>@softage.net
Screenshot: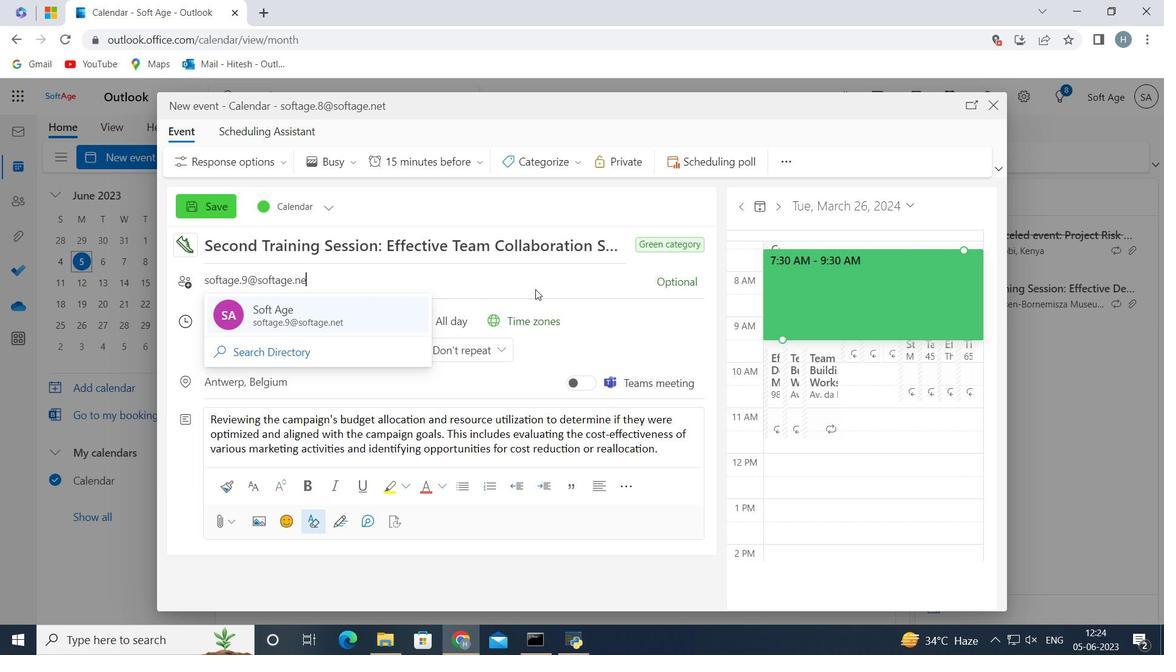 
Action: Mouse moved to (235, 317)
Screenshot: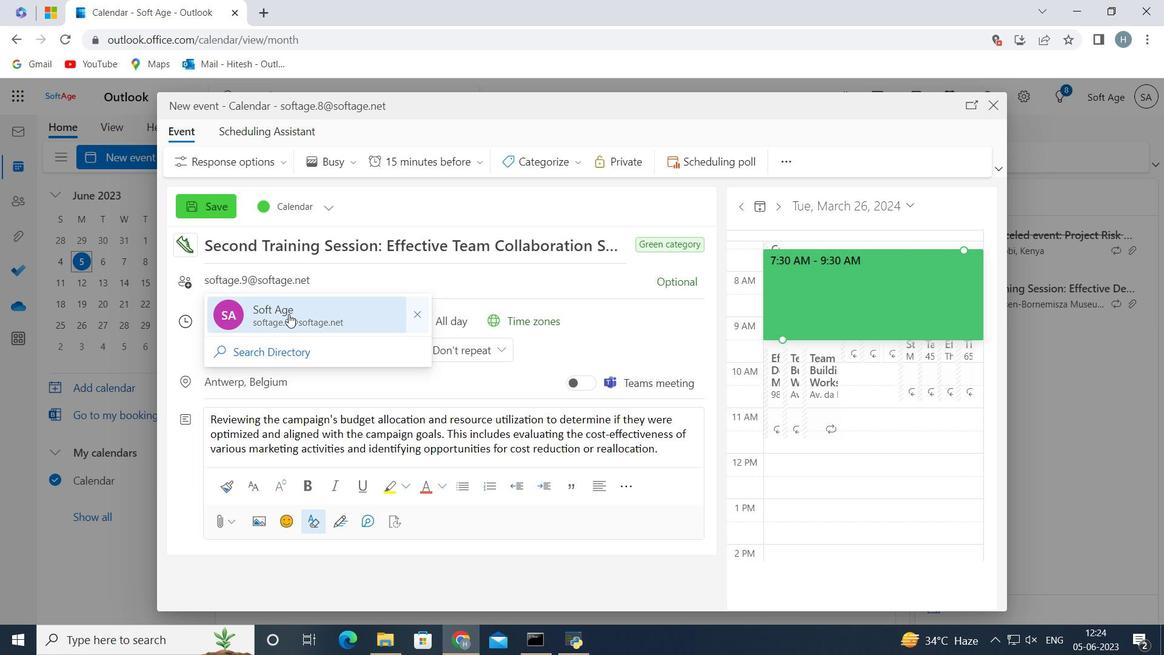 
Action: Mouse pressed left at (235, 317)
Screenshot: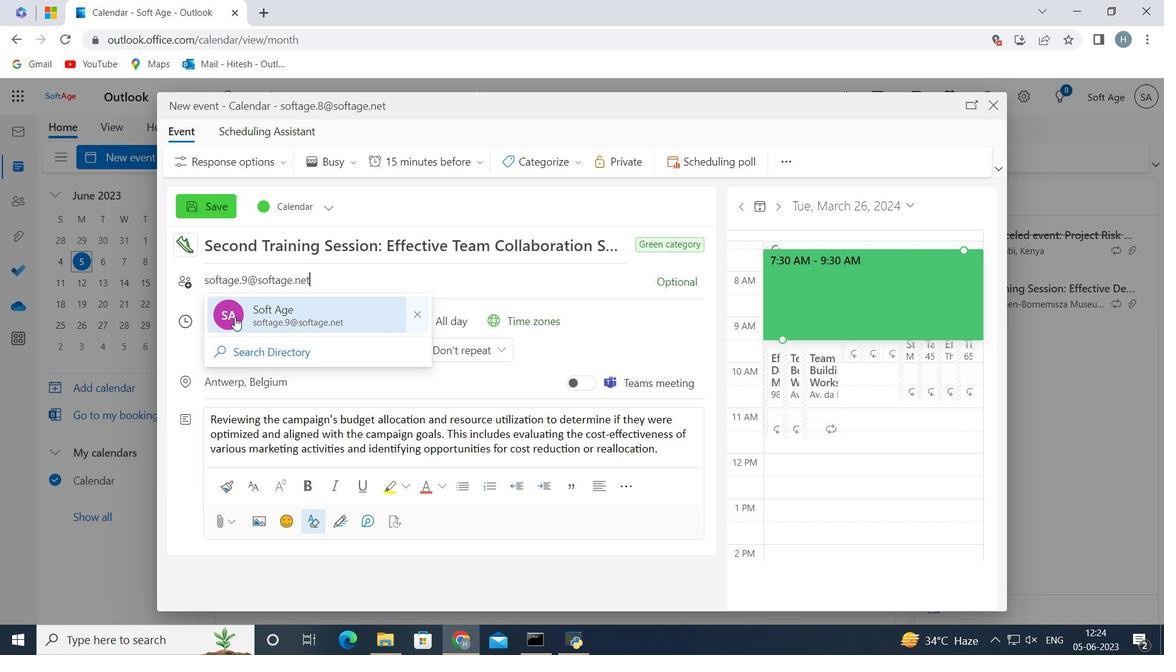 
Action: Key pressed softage
Screenshot: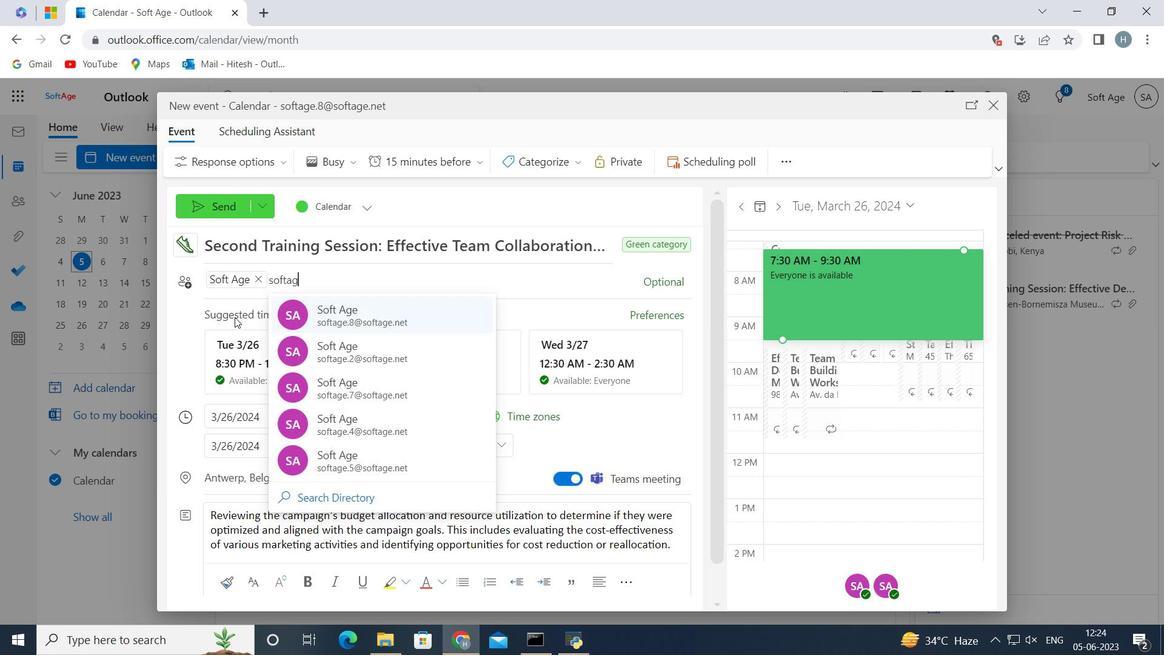 
Action: Mouse moved to (232, 319)
Screenshot: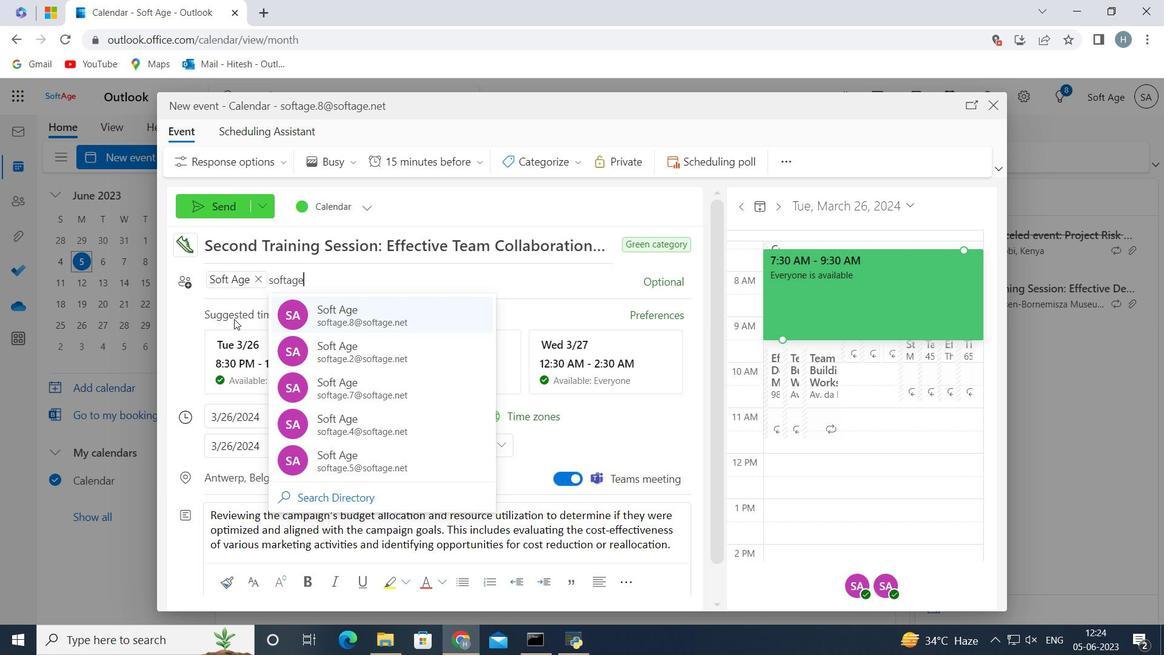 
Action: Key pressed .10<Key.shift>@softage.net
Screenshot: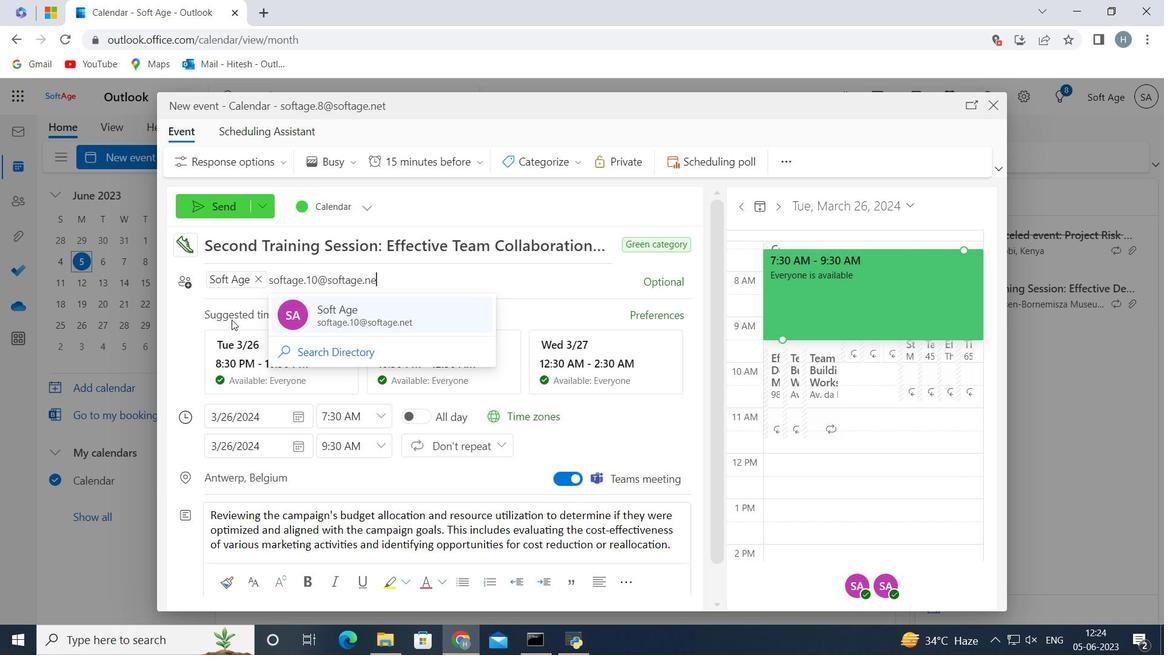 
Action: Mouse moved to (356, 312)
Screenshot: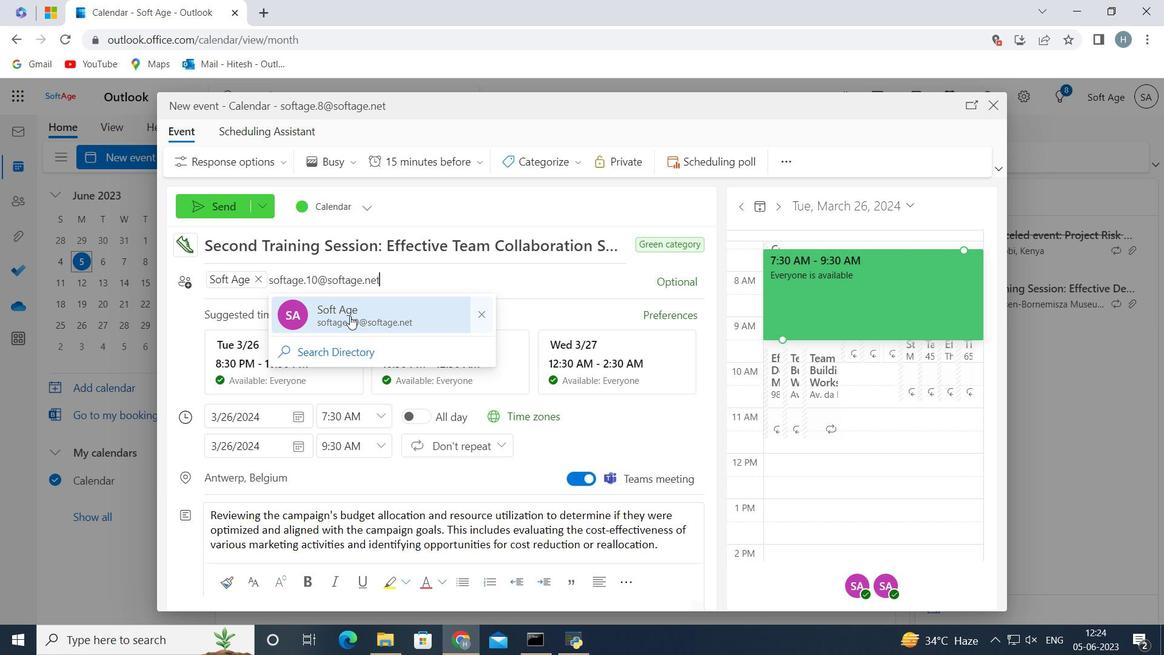 
Action: Mouse pressed left at (356, 312)
Screenshot: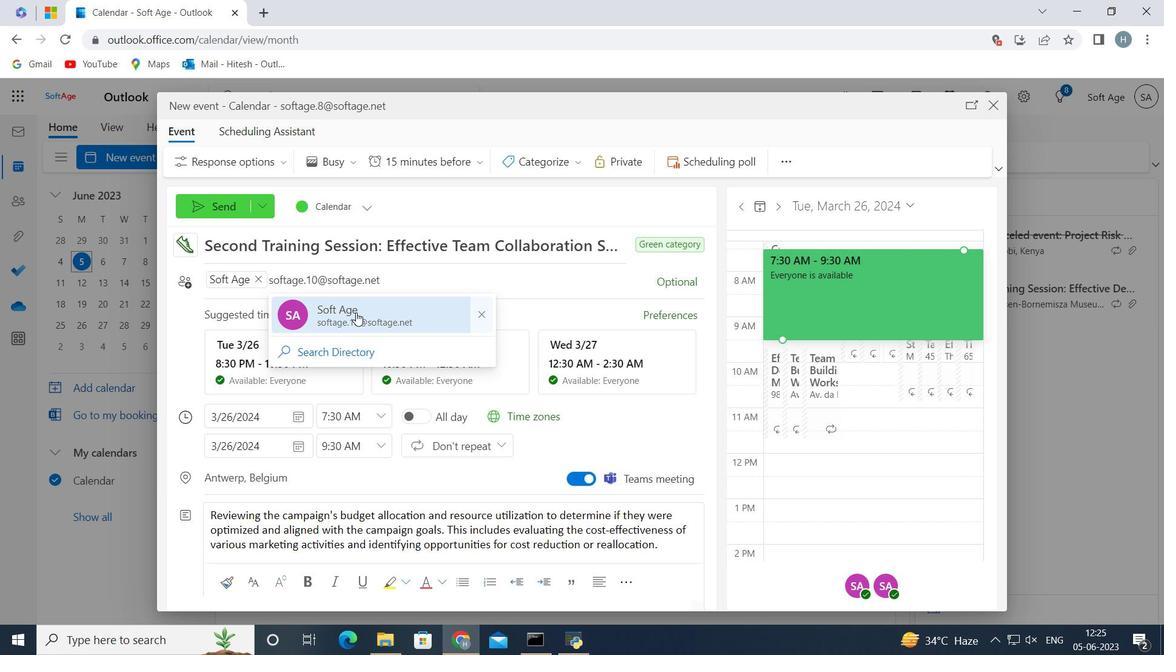 
Action: Mouse moved to (479, 159)
Screenshot: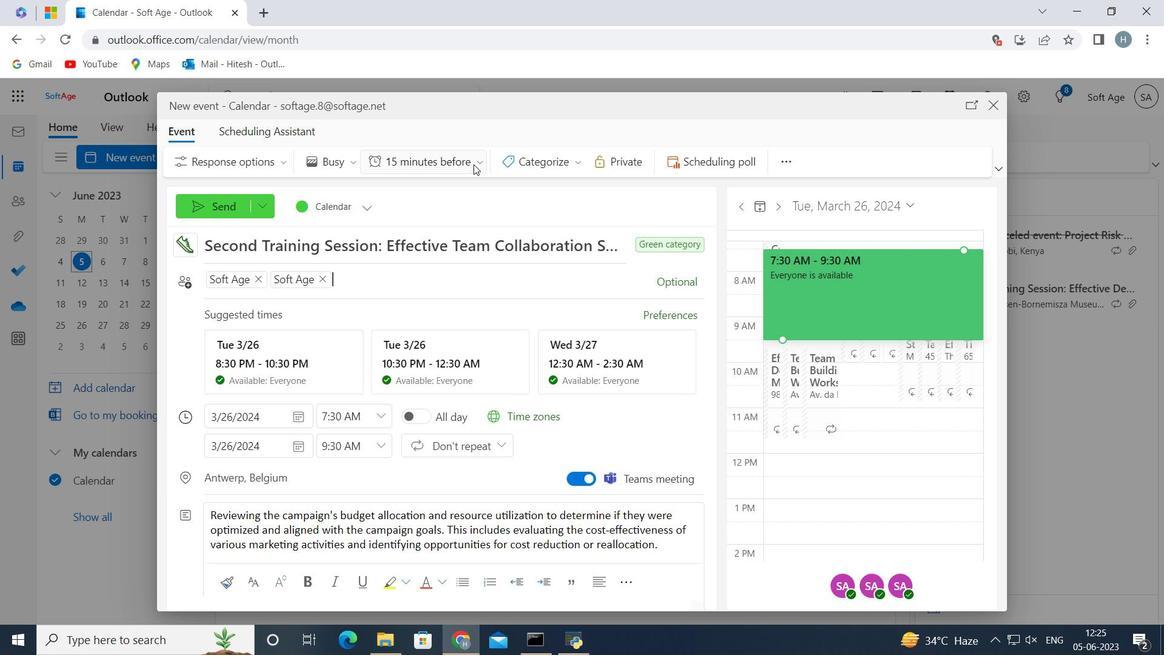 
Action: Mouse pressed left at (479, 159)
Screenshot: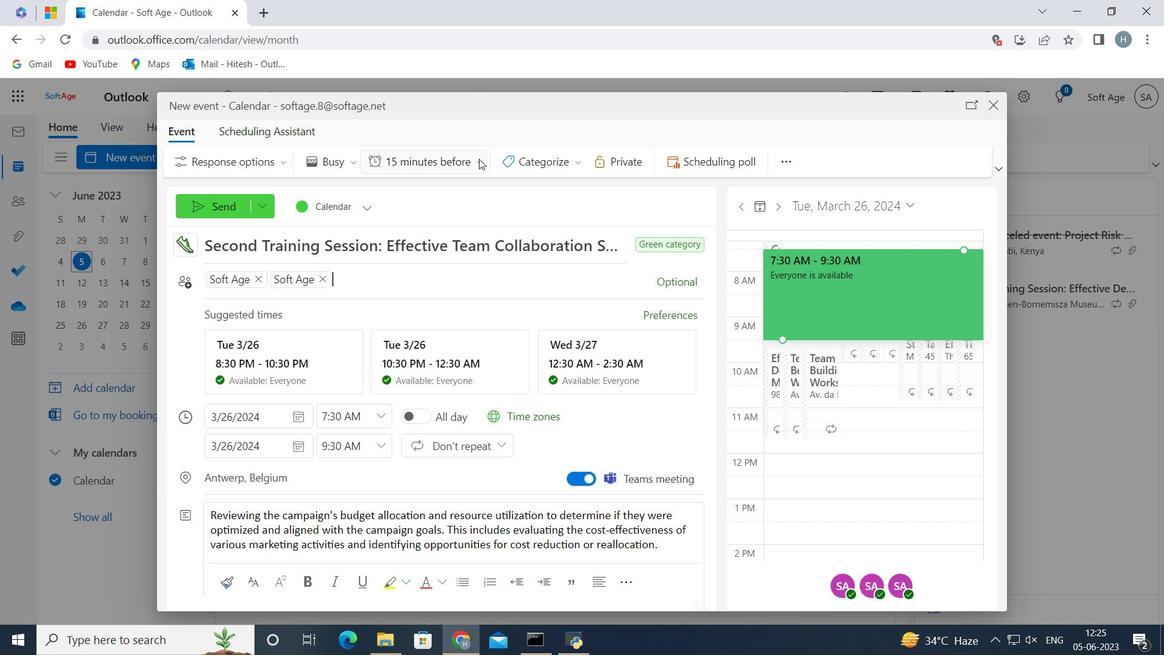 
Action: Mouse moved to (436, 299)
Screenshot: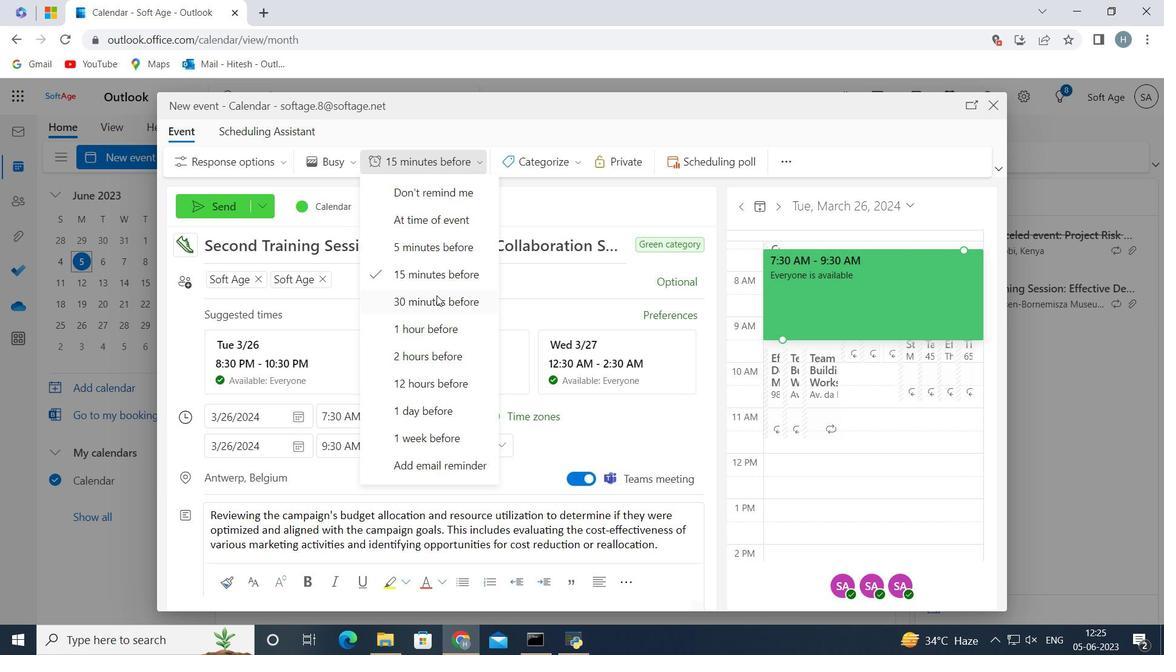 
Action: Mouse pressed left at (436, 299)
Screenshot: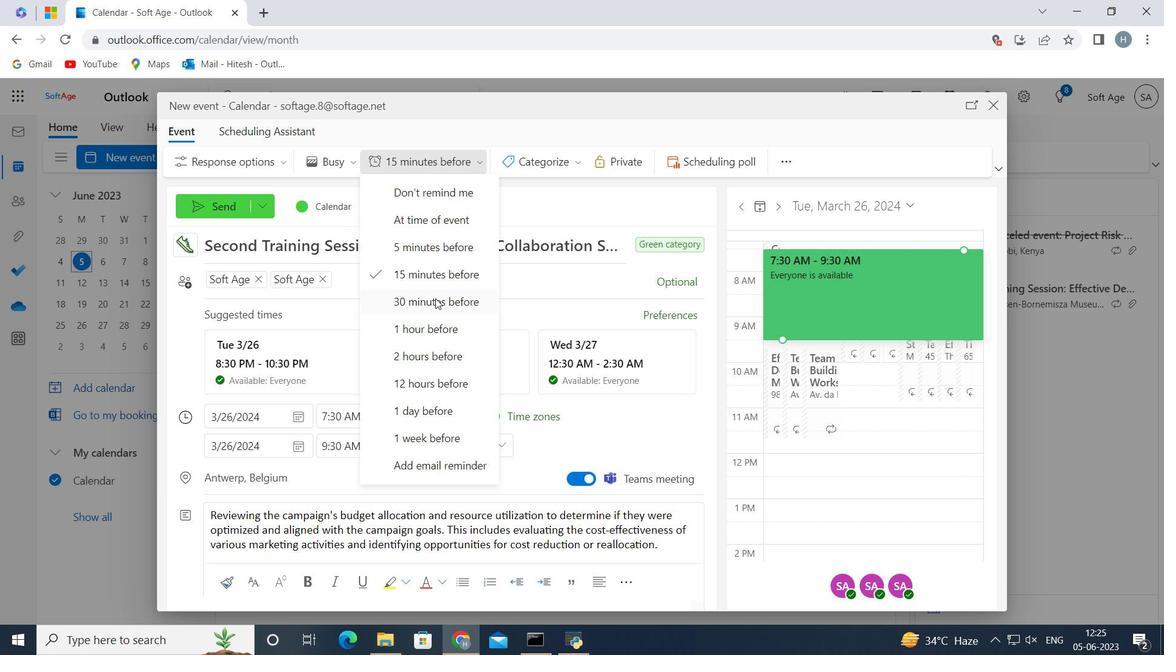 
Action: Mouse moved to (221, 201)
Screenshot: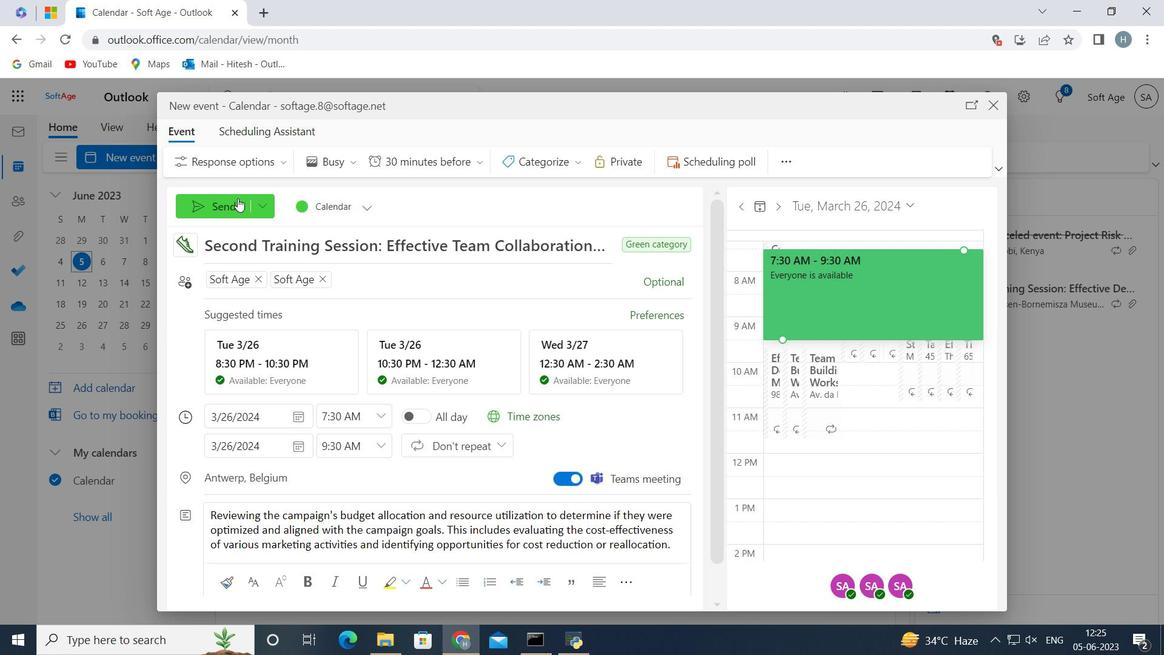 
Action: Mouse pressed left at (221, 201)
Screenshot: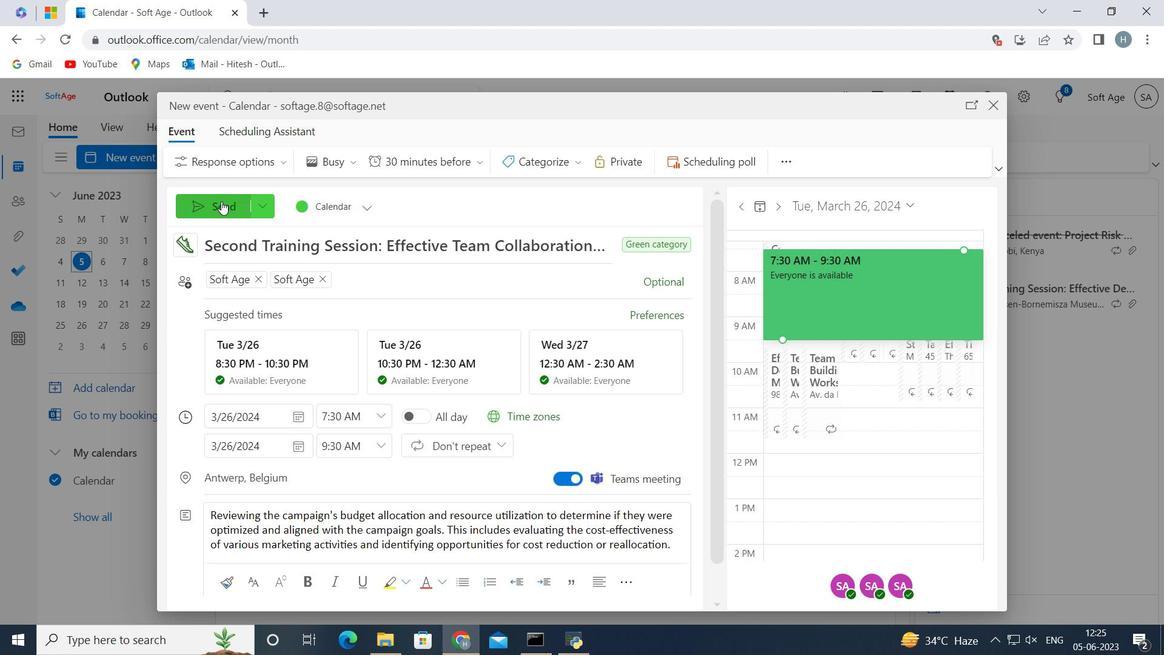 
Action: Mouse moved to (596, 215)
Screenshot: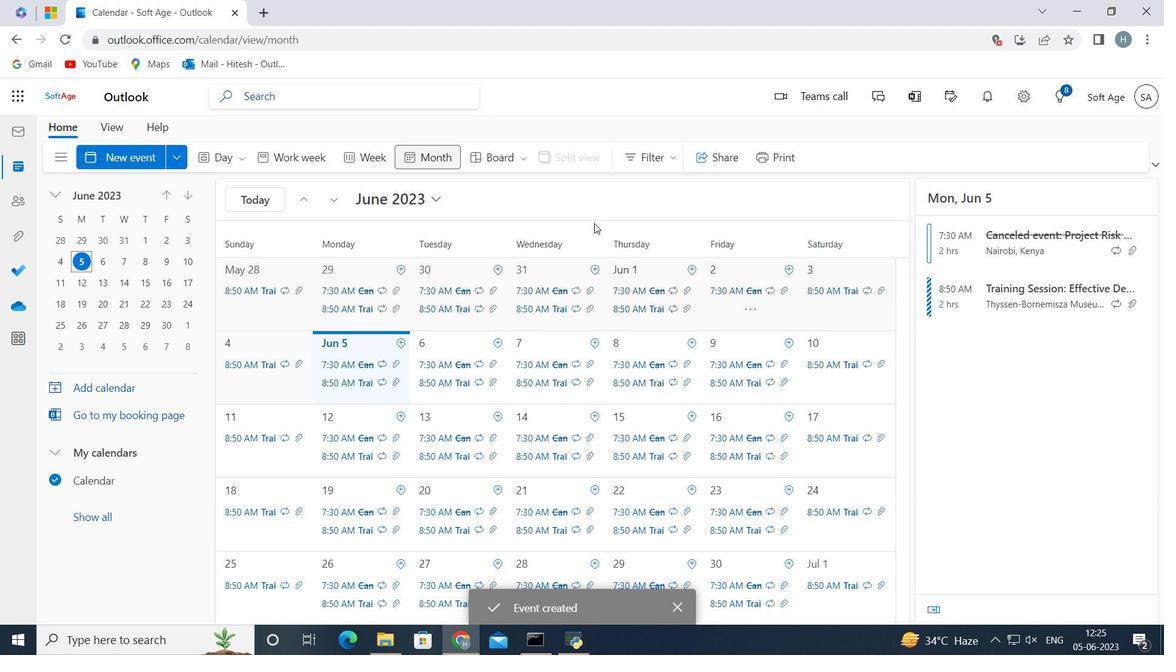 
